 Task: Look for space in Sidi Okba, Algeria from 12th  July, 2023 to 15th July, 2023 for 3 adults in price range Rs.12000 to Rs.16000. Place can be entire place with 2 bedrooms having 3 beds and 1 bathroom. Property type can be house, flat, hotel. Amenities needed are: washing machine. Booking option can be shelf check-in. Required host language is .
Action: Mouse moved to (589, 76)
Screenshot: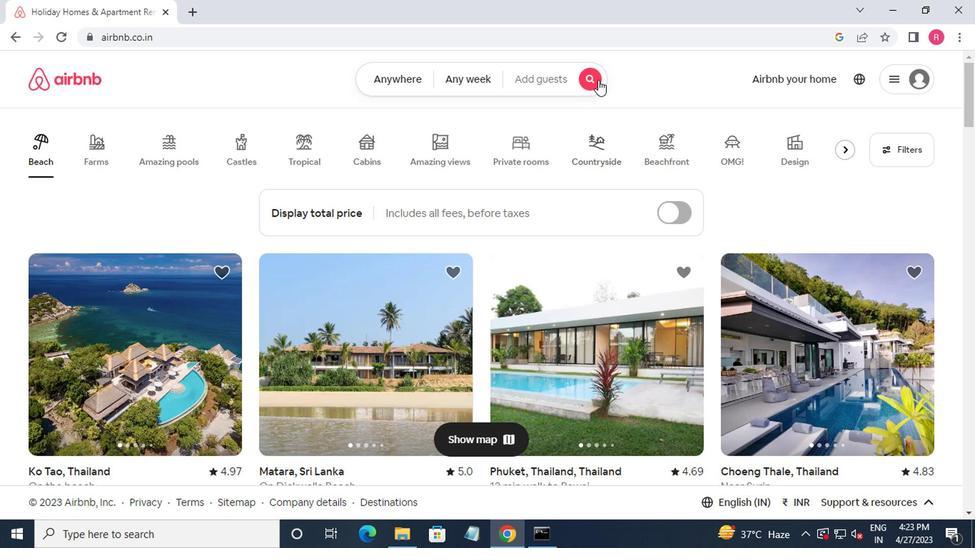 
Action: Mouse pressed left at (589, 76)
Screenshot: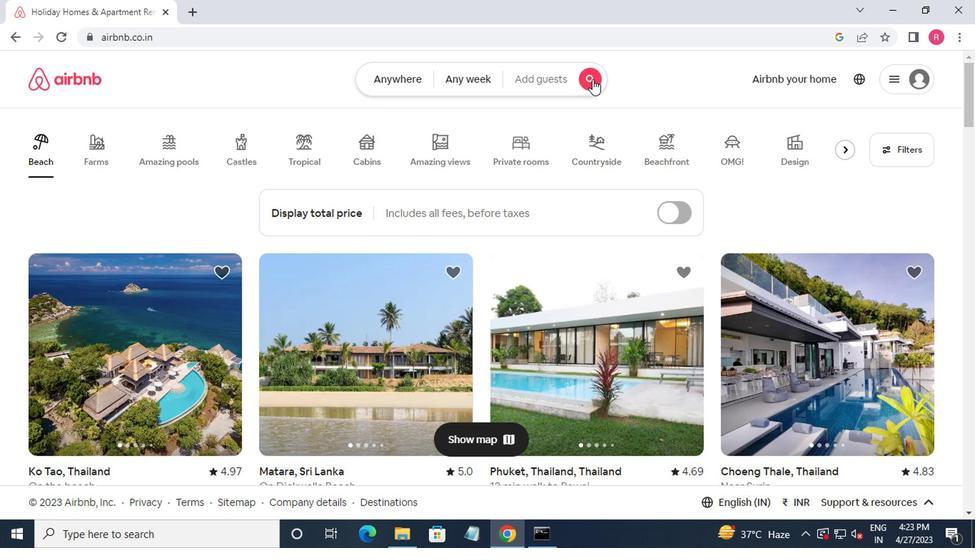 
Action: Mouse moved to (339, 130)
Screenshot: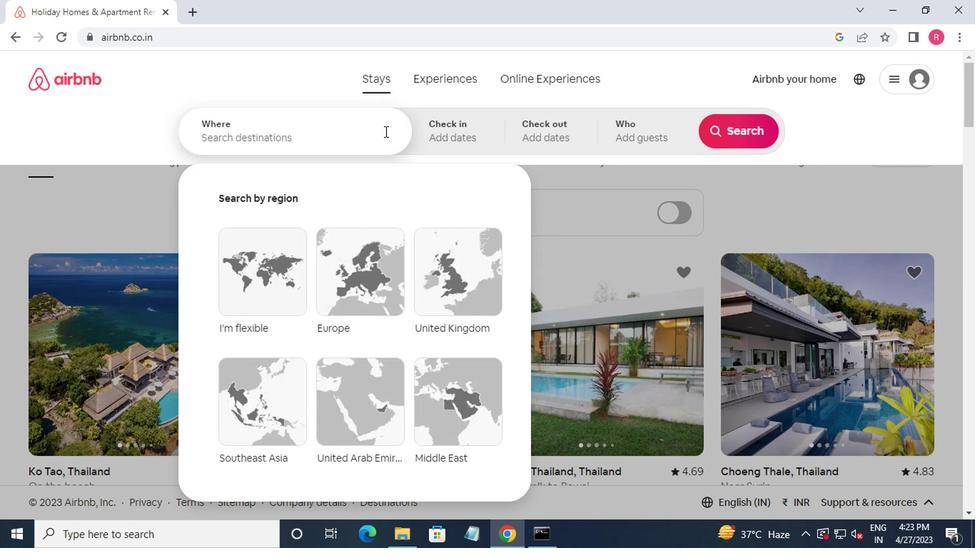 
Action: Mouse pressed left at (339, 130)
Screenshot: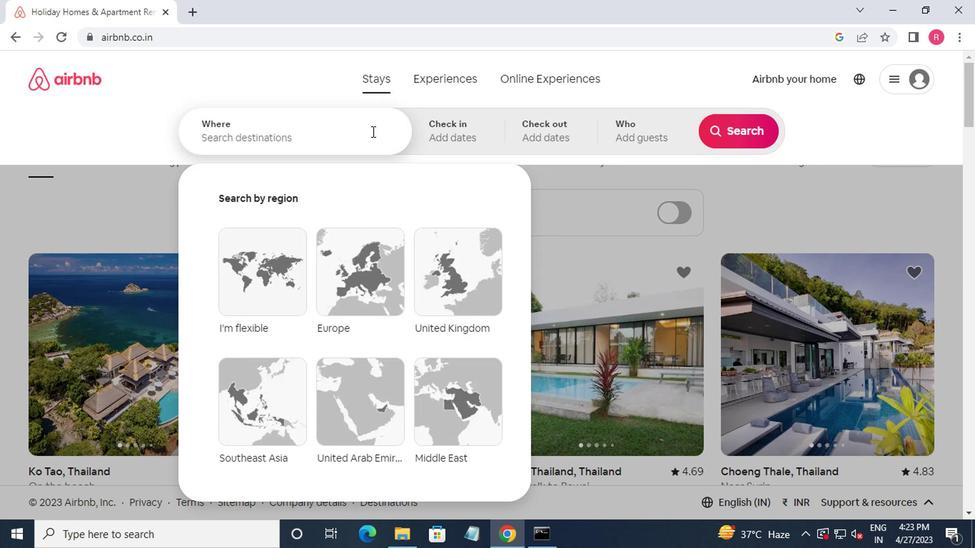 
Action: Mouse moved to (408, 138)
Screenshot: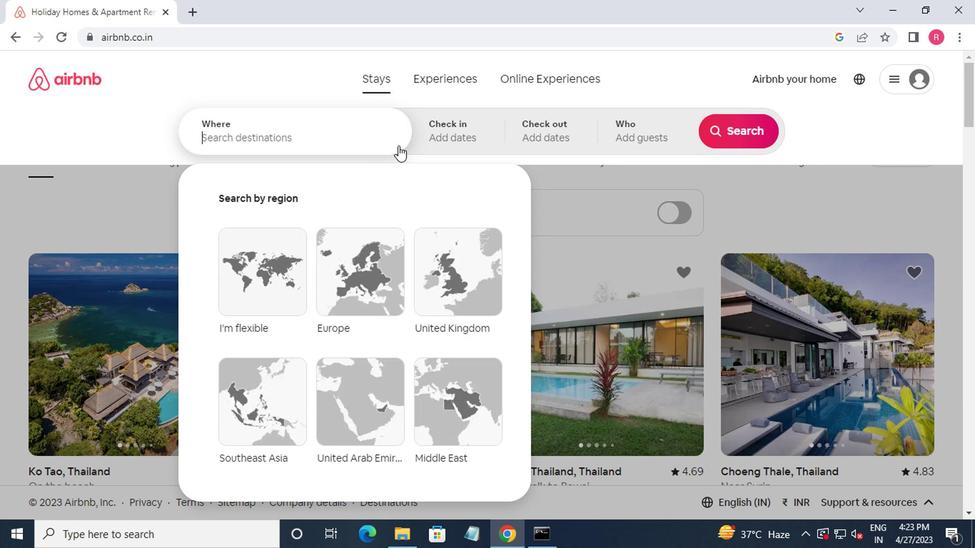
Action: Key pressed sidi<Key.space>okba<Key.down><Key.enter>
Screenshot: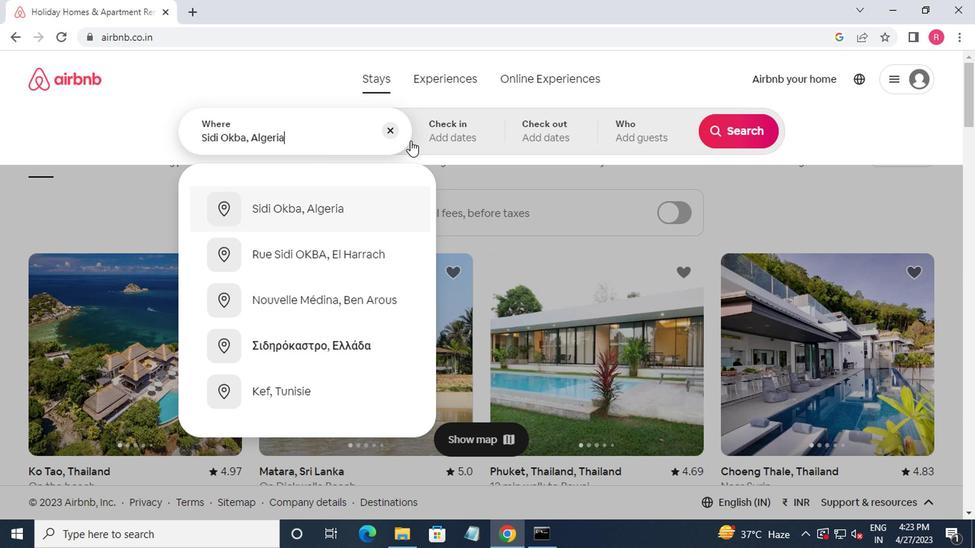
Action: Mouse moved to (736, 239)
Screenshot: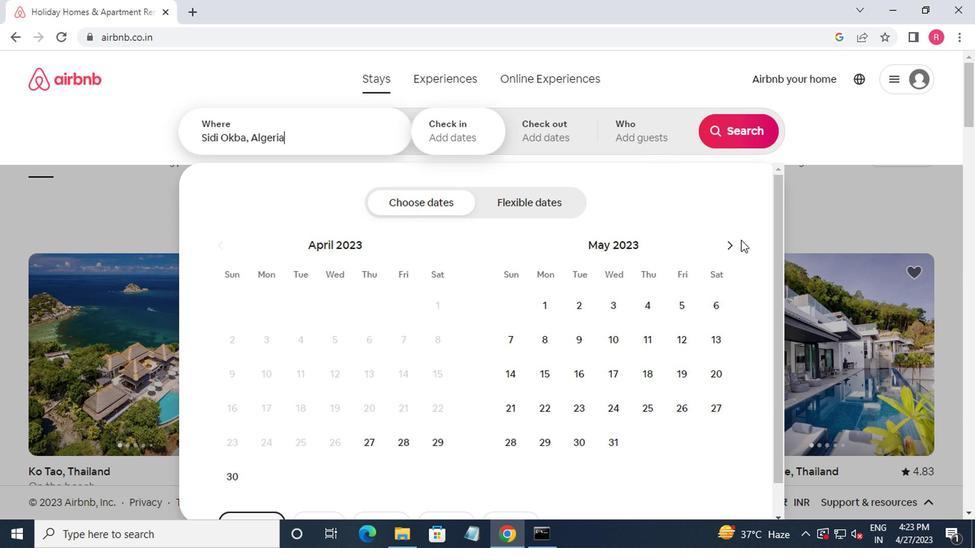 
Action: Mouse pressed left at (736, 239)
Screenshot: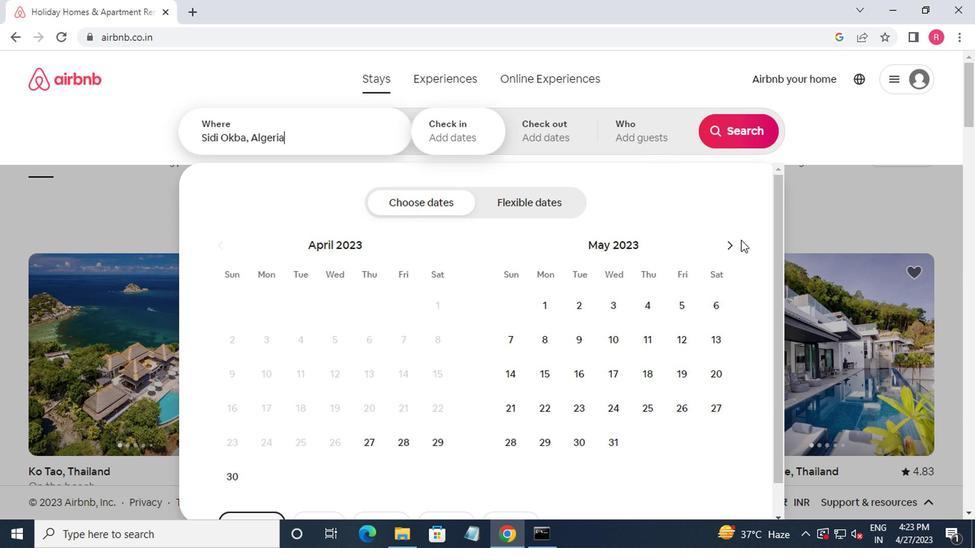 
Action: Mouse moved to (725, 245)
Screenshot: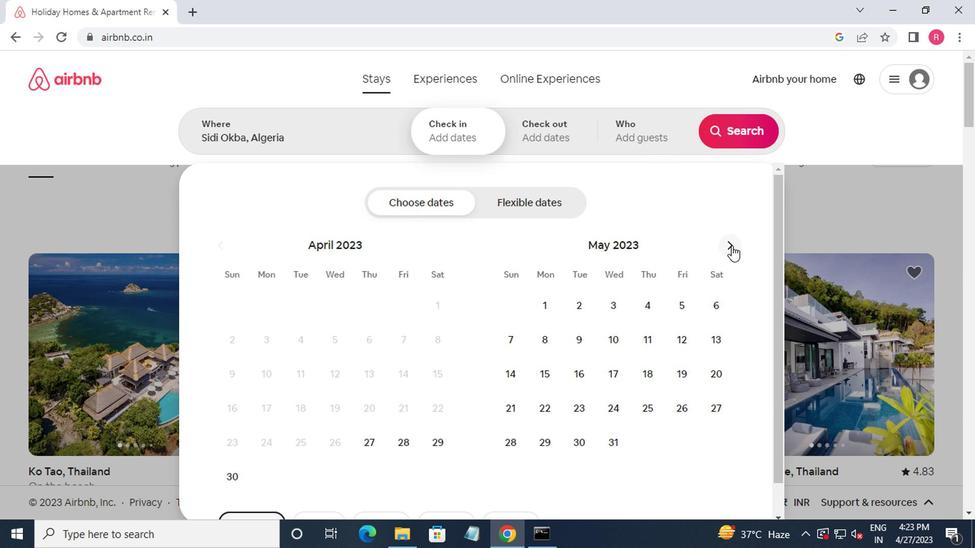 
Action: Mouse pressed left at (725, 245)
Screenshot: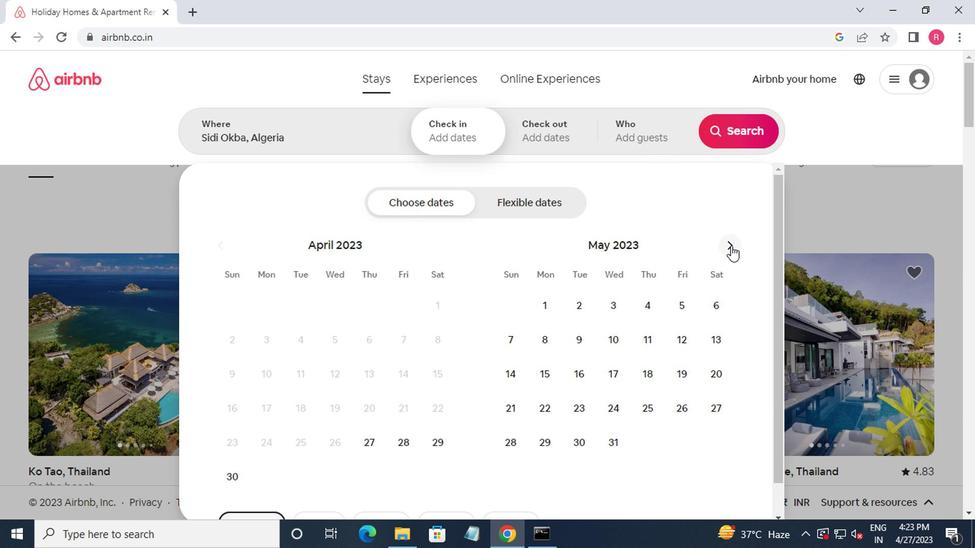 
Action: Mouse moved to (735, 238)
Screenshot: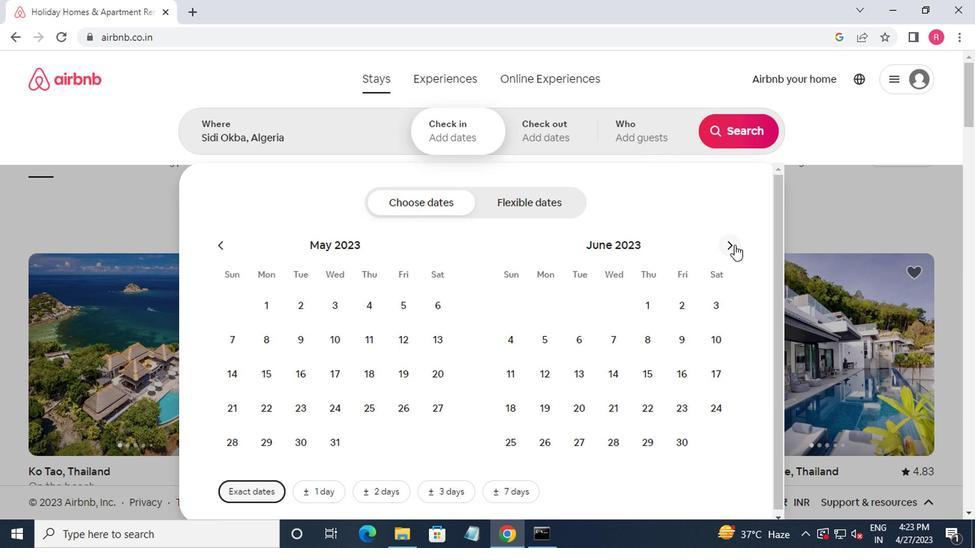 
Action: Mouse pressed left at (735, 238)
Screenshot: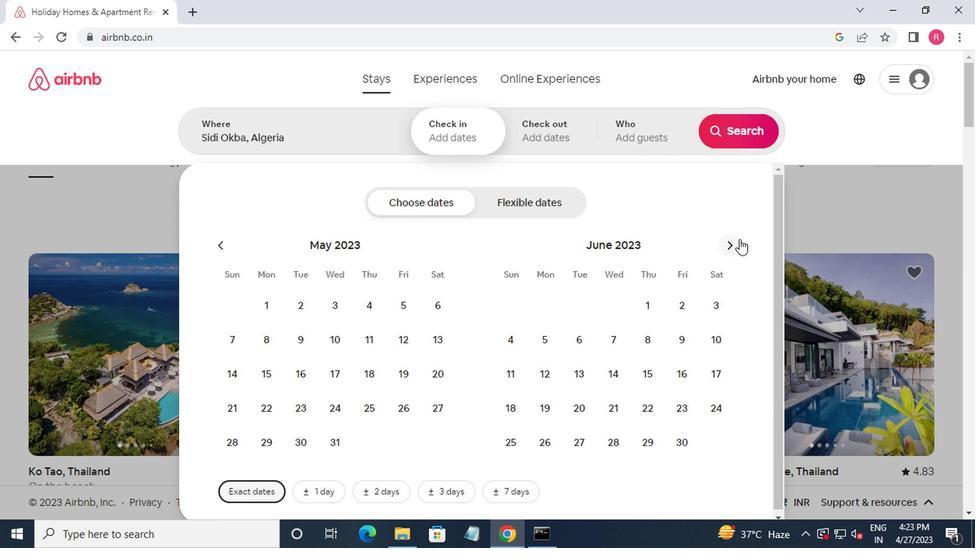 
Action: Mouse moved to (607, 380)
Screenshot: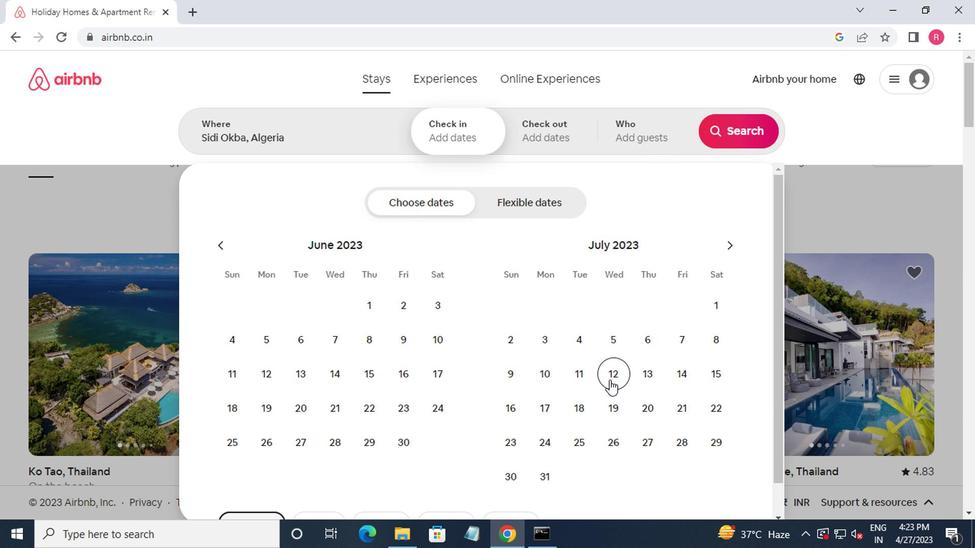 
Action: Mouse pressed left at (607, 380)
Screenshot: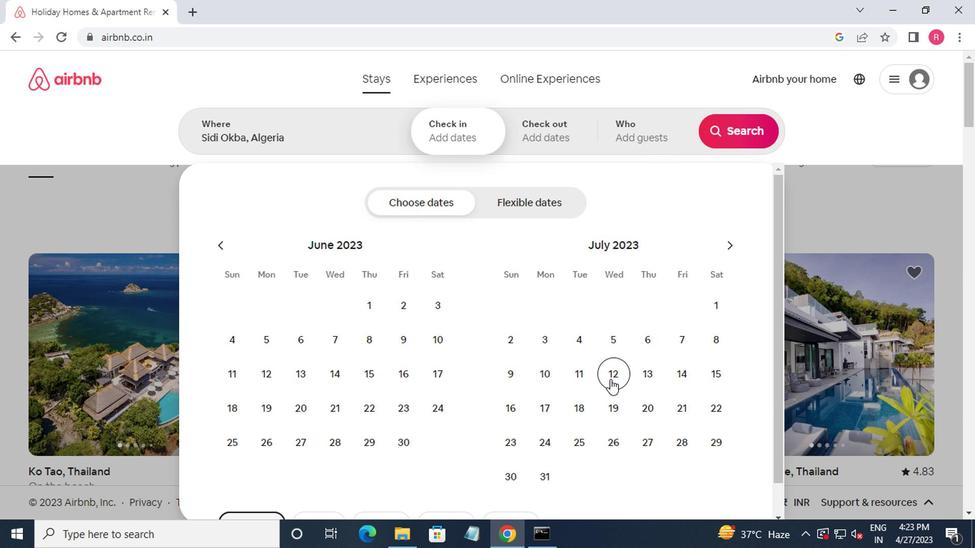 
Action: Mouse moved to (709, 382)
Screenshot: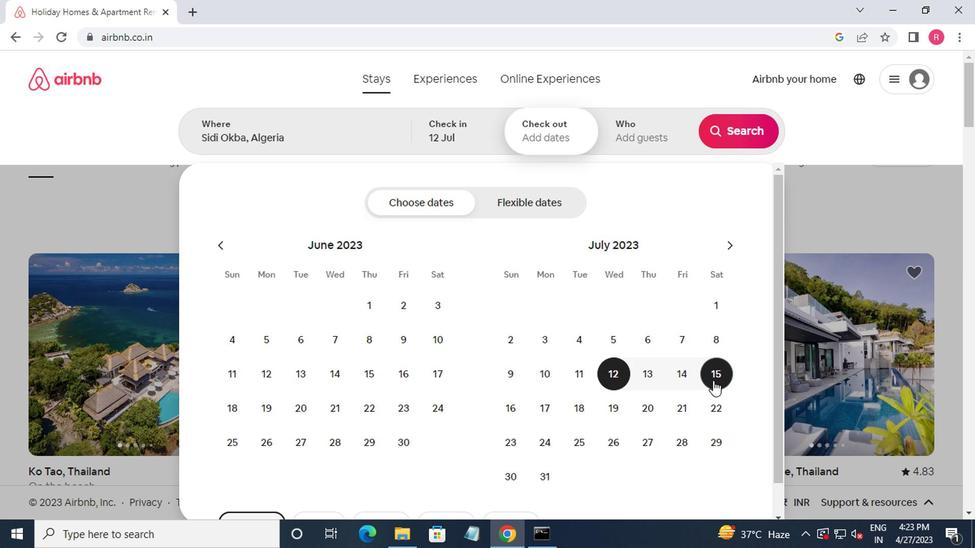
Action: Mouse pressed left at (709, 382)
Screenshot: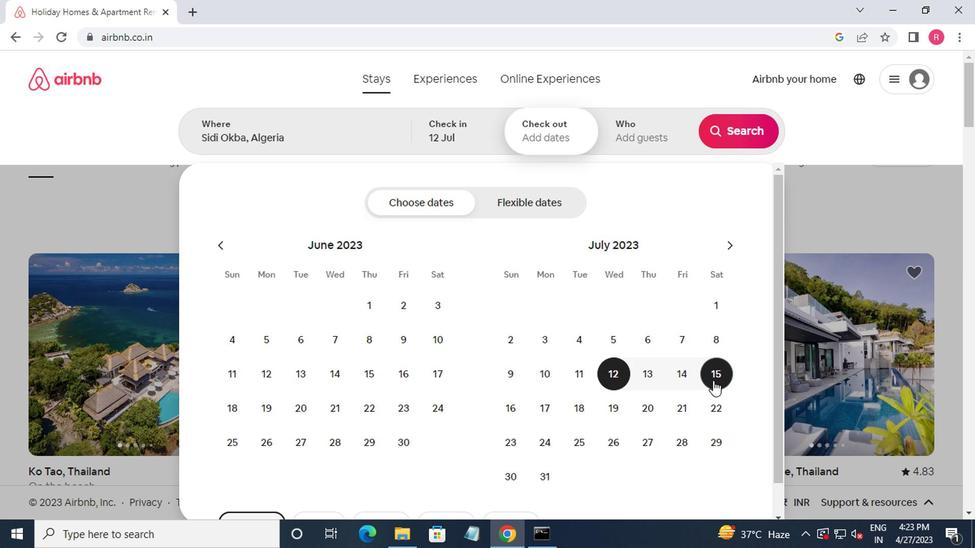 
Action: Mouse moved to (645, 141)
Screenshot: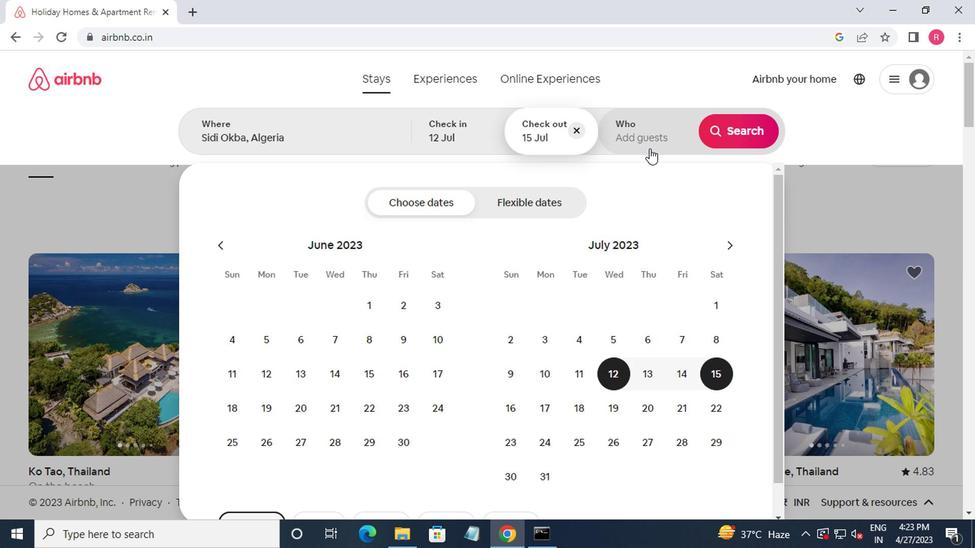 
Action: Mouse pressed left at (645, 141)
Screenshot: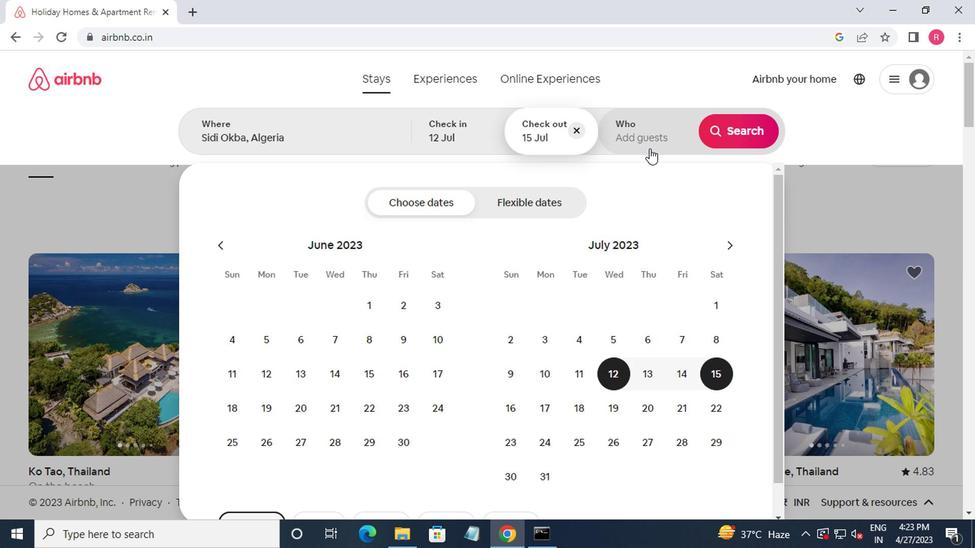 
Action: Mouse moved to (736, 199)
Screenshot: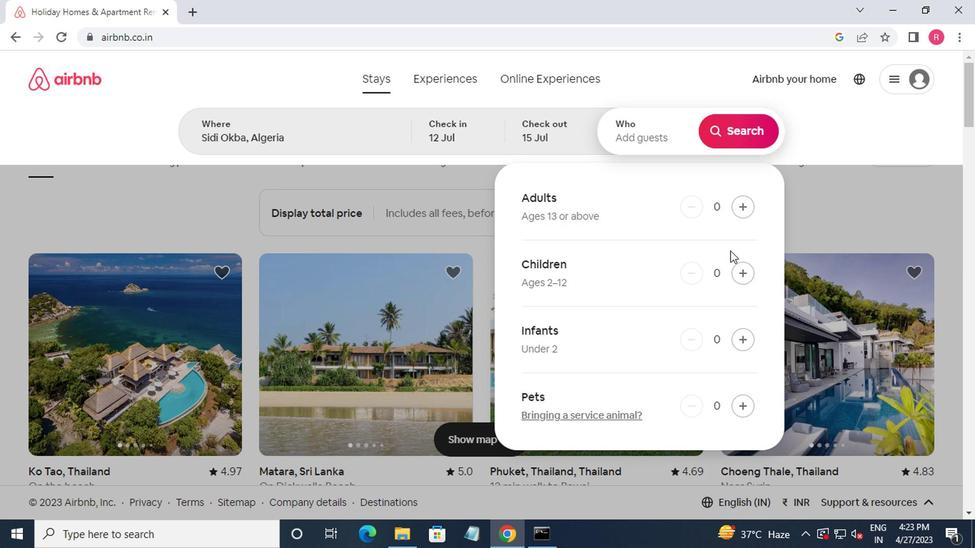 
Action: Mouse pressed left at (736, 199)
Screenshot: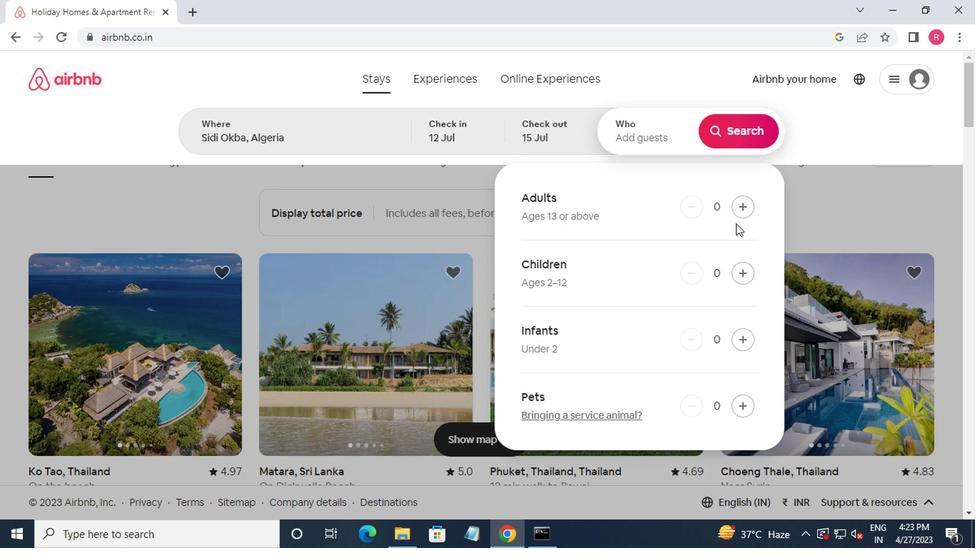 
Action: Mouse moved to (738, 197)
Screenshot: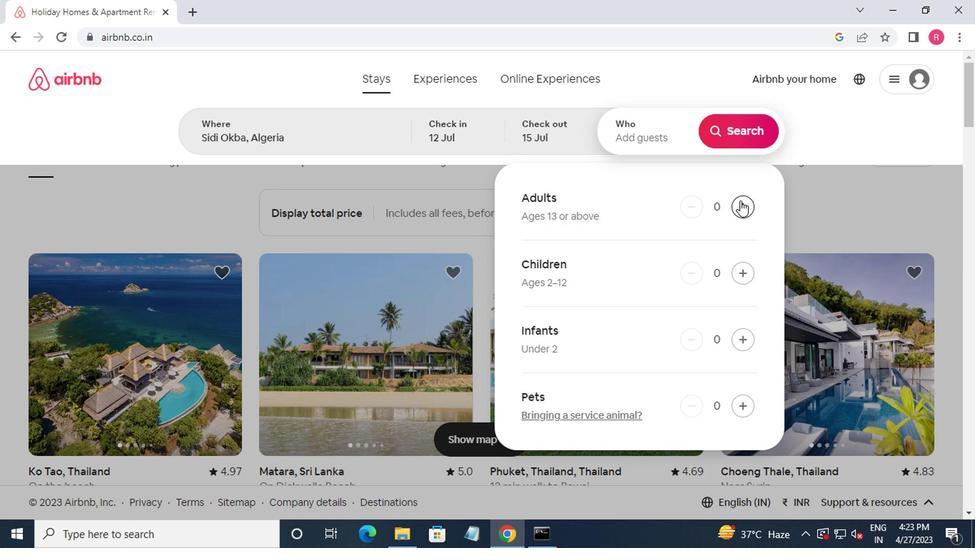 
Action: Mouse pressed left at (738, 197)
Screenshot: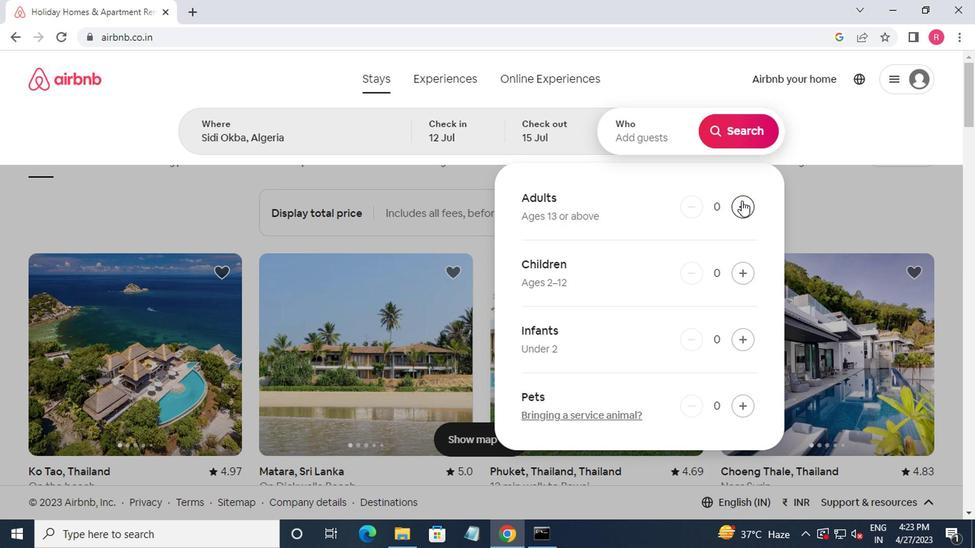
Action: Mouse pressed left at (738, 197)
Screenshot: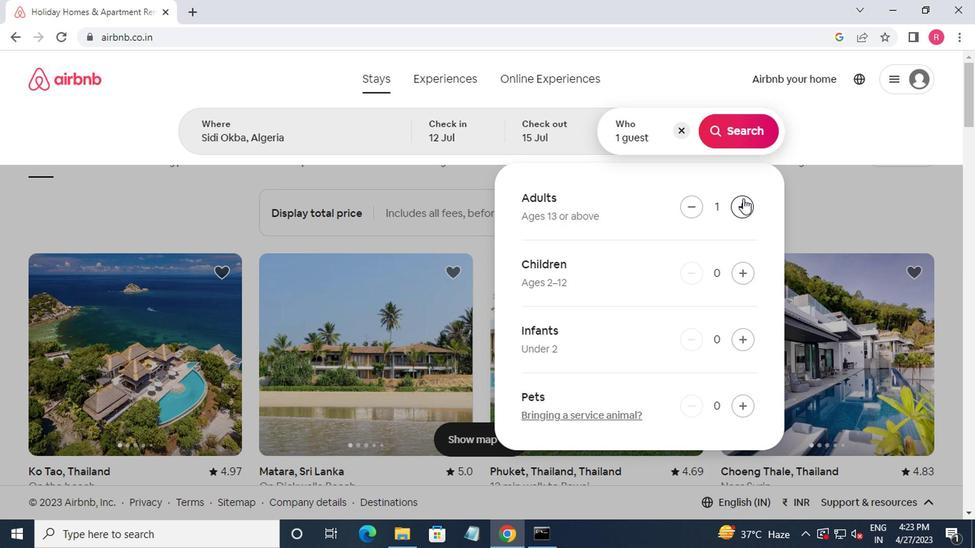 
Action: Mouse moved to (720, 145)
Screenshot: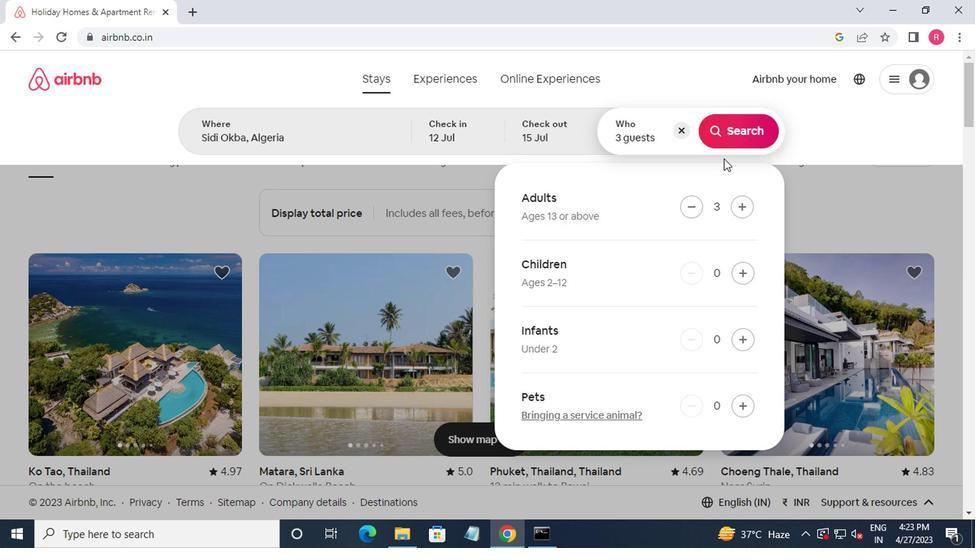 
Action: Mouse pressed left at (720, 145)
Screenshot: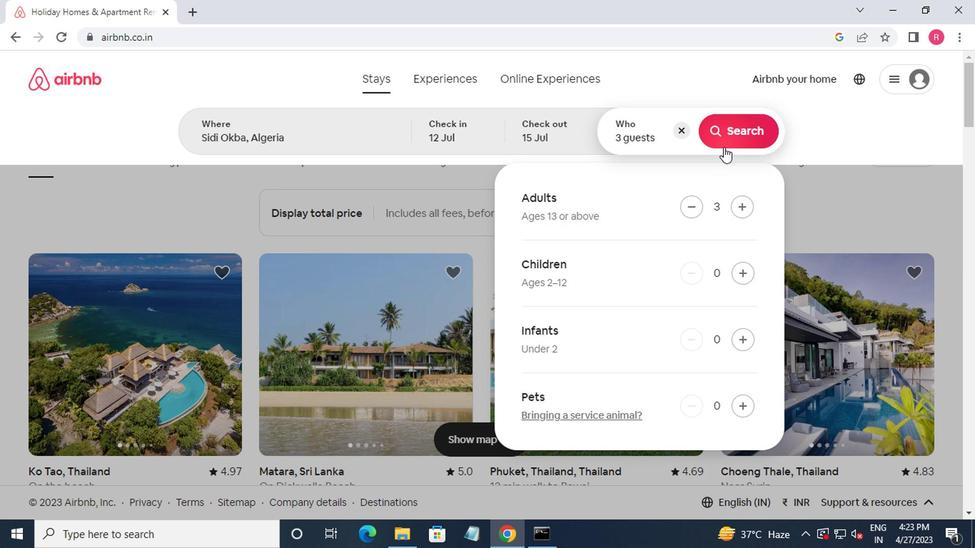 
Action: Mouse moved to (913, 132)
Screenshot: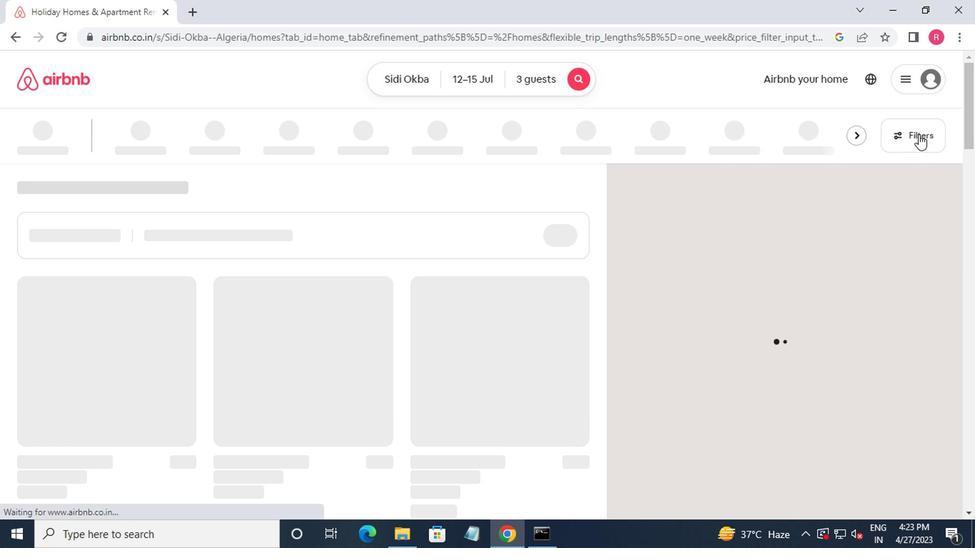
Action: Mouse pressed left at (913, 132)
Screenshot: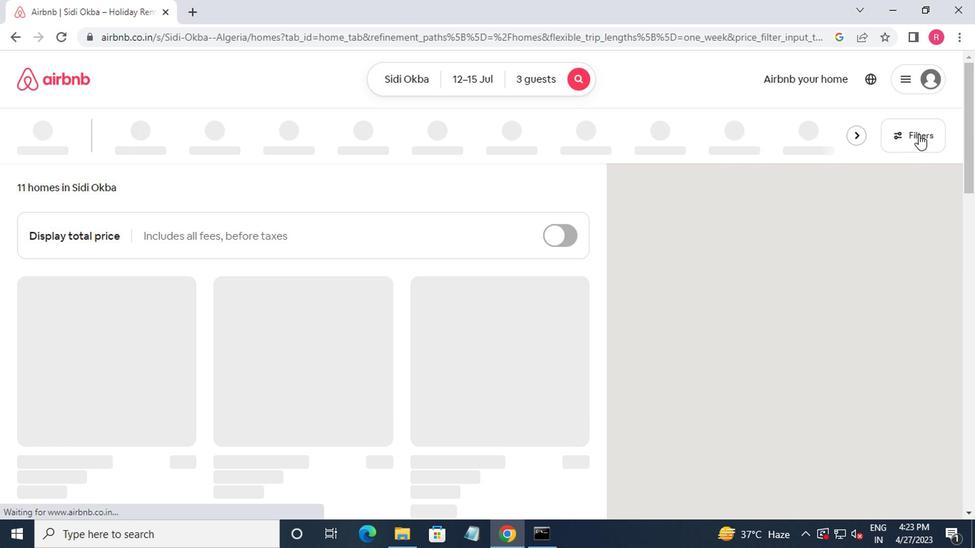 
Action: Mouse moved to (313, 316)
Screenshot: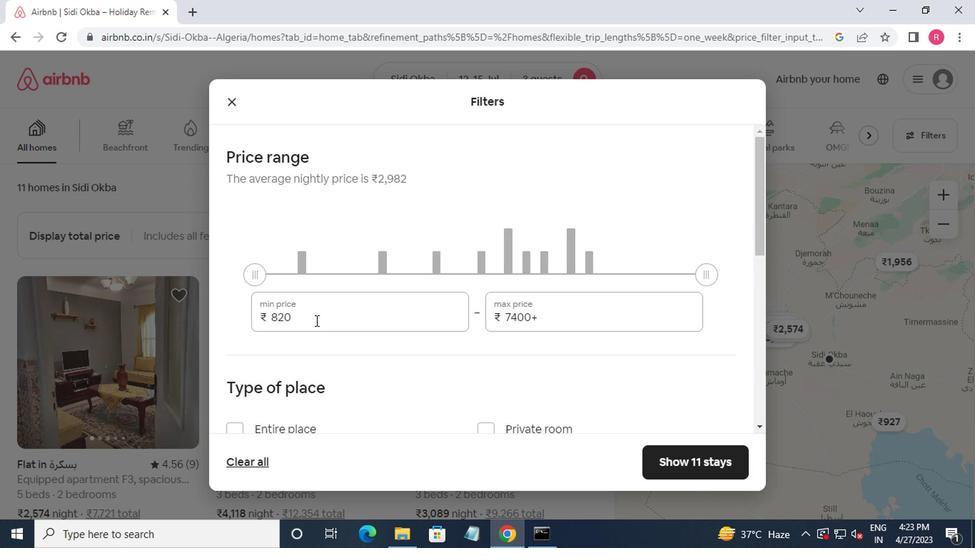 
Action: Mouse pressed left at (313, 316)
Screenshot: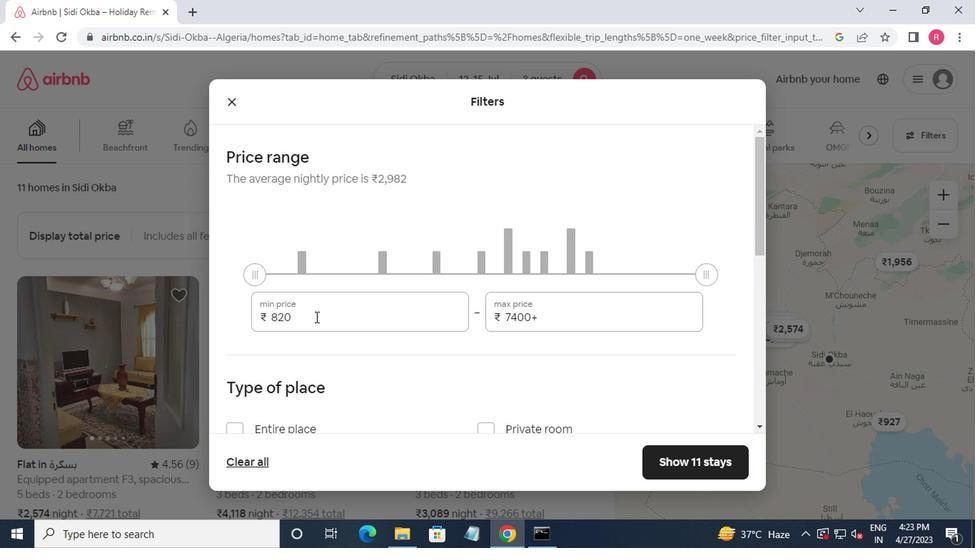 
Action: Mouse moved to (339, 324)
Screenshot: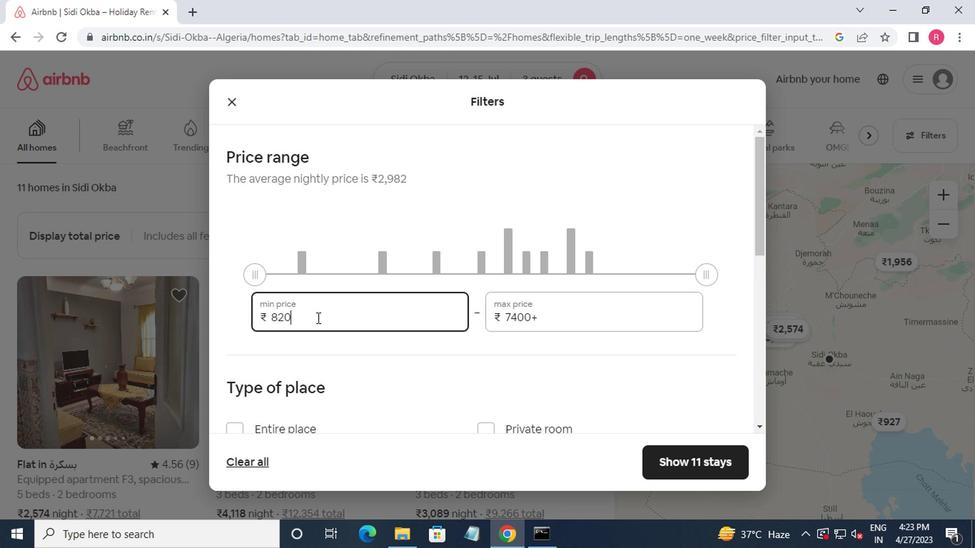 
Action: Key pressed <Key.backspace><Key.backspace><Key.backspace><Key.backspace><Key.backspace>12000<Key.tab>16000
Screenshot: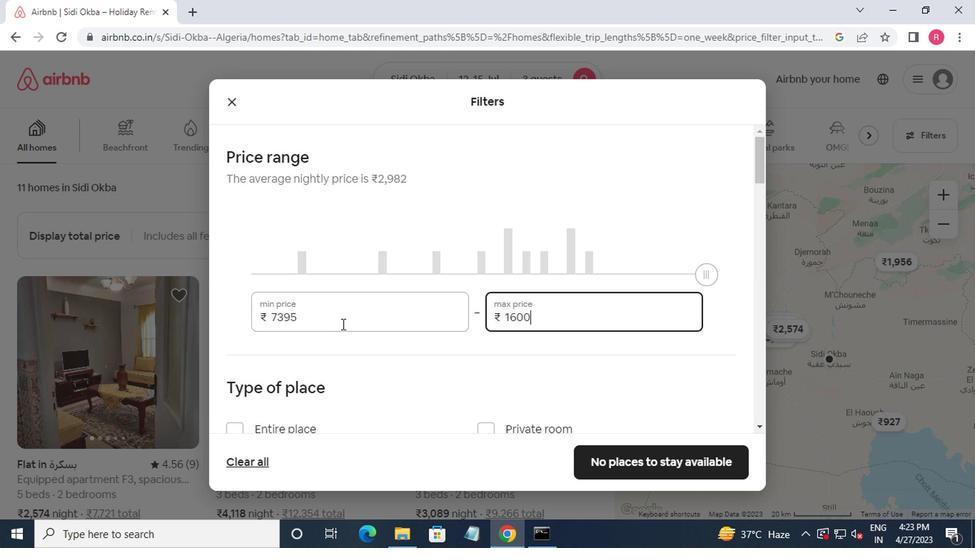
Action: Mouse moved to (339, 307)
Screenshot: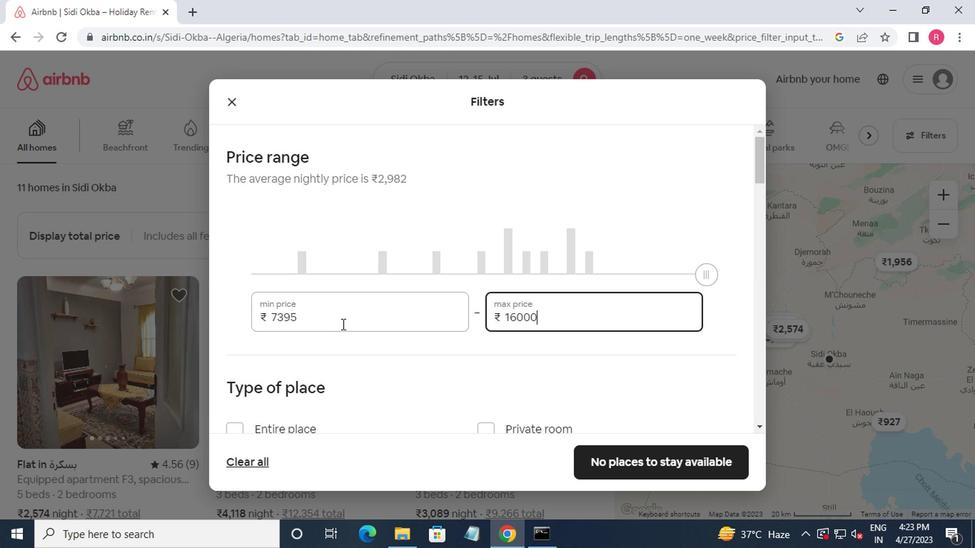
Action: Mouse scrolled (339, 306) with delta (0, 0)
Screenshot: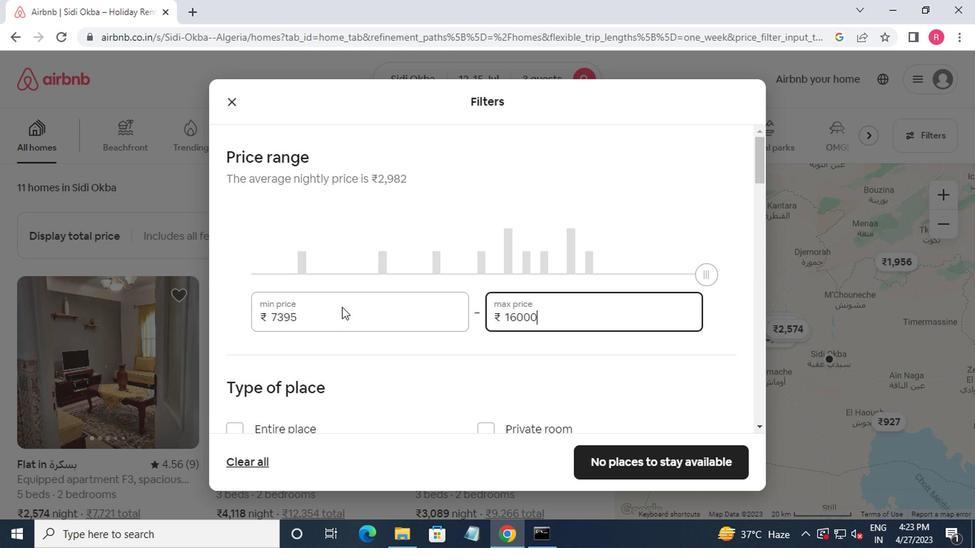 
Action: Mouse moved to (339, 311)
Screenshot: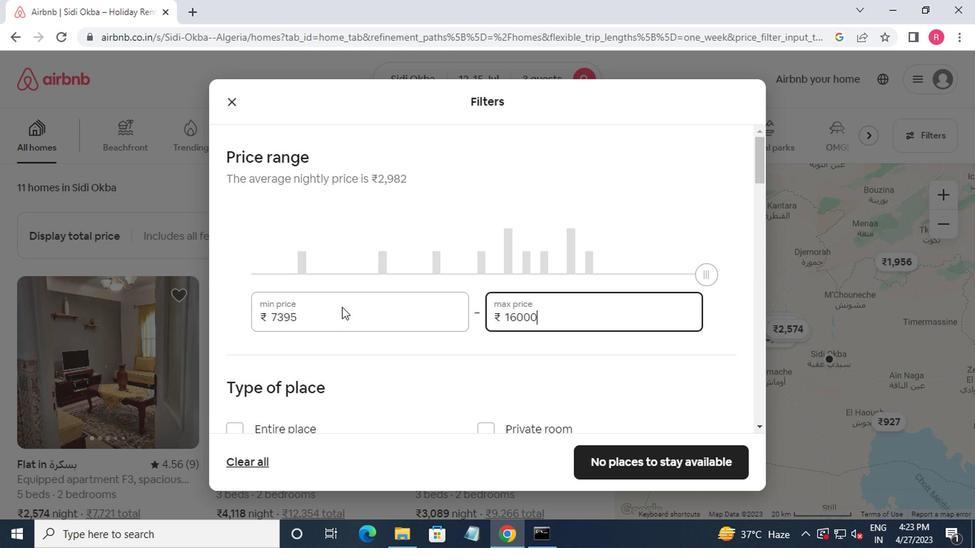 
Action: Mouse scrolled (339, 310) with delta (0, 0)
Screenshot: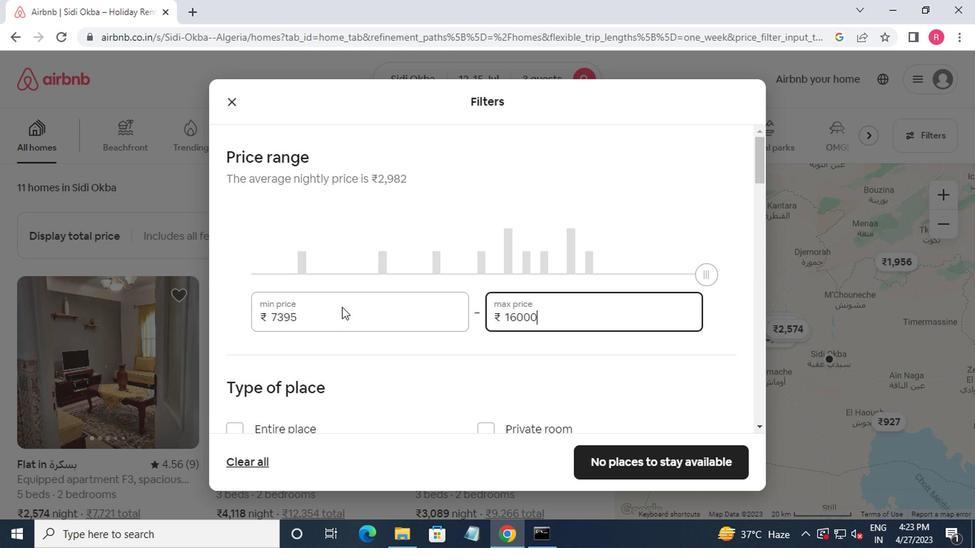 
Action: Mouse moved to (339, 316)
Screenshot: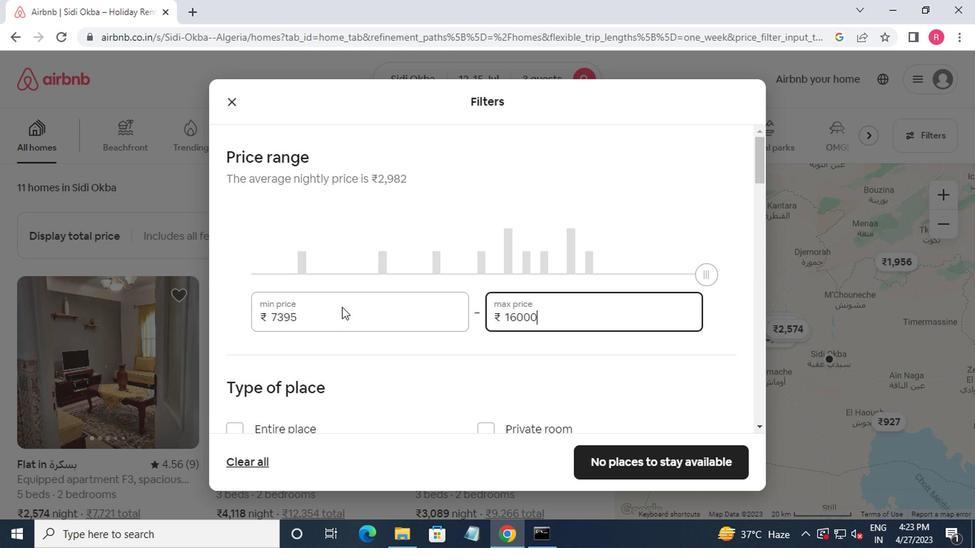 
Action: Mouse scrolled (339, 315) with delta (0, 0)
Screenshot: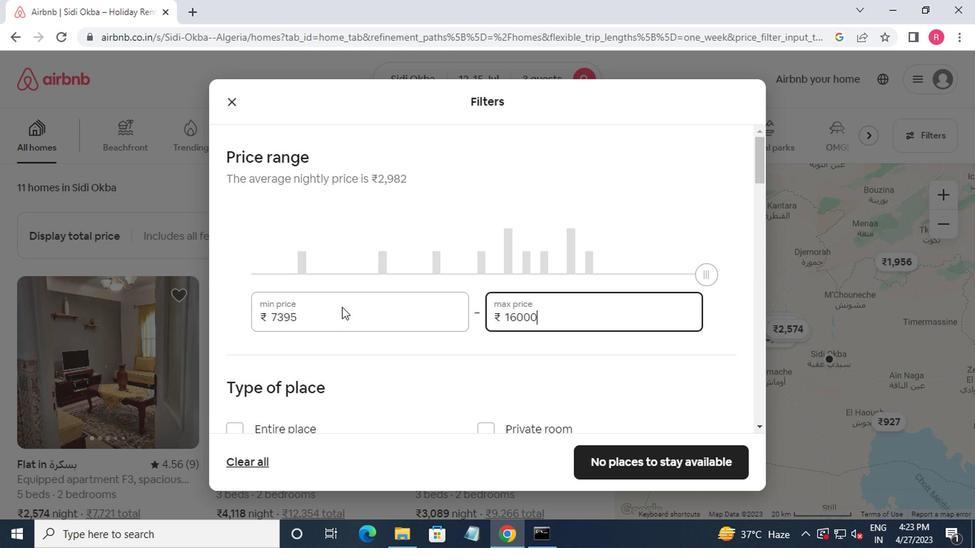 
Action: Mouse moved to (252, 216)
Screenshot: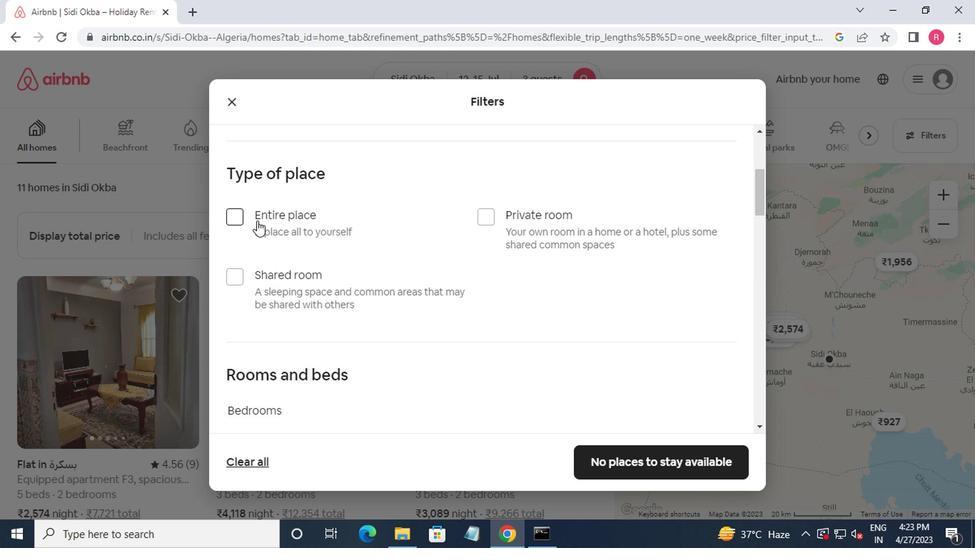
Action: Mouse pressed left at (252, 216)
Screenshot: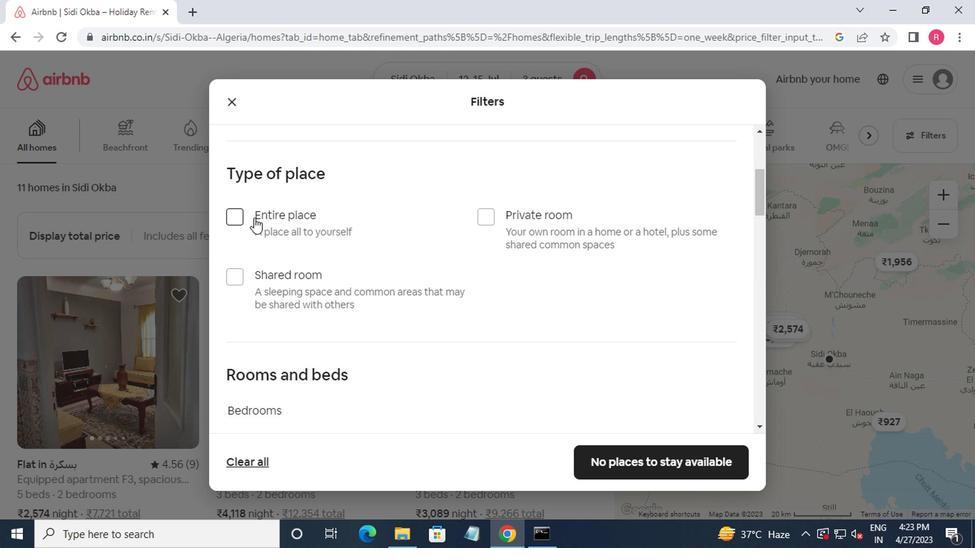 
Action: Mouse moved to (309, 251)
Screenshot: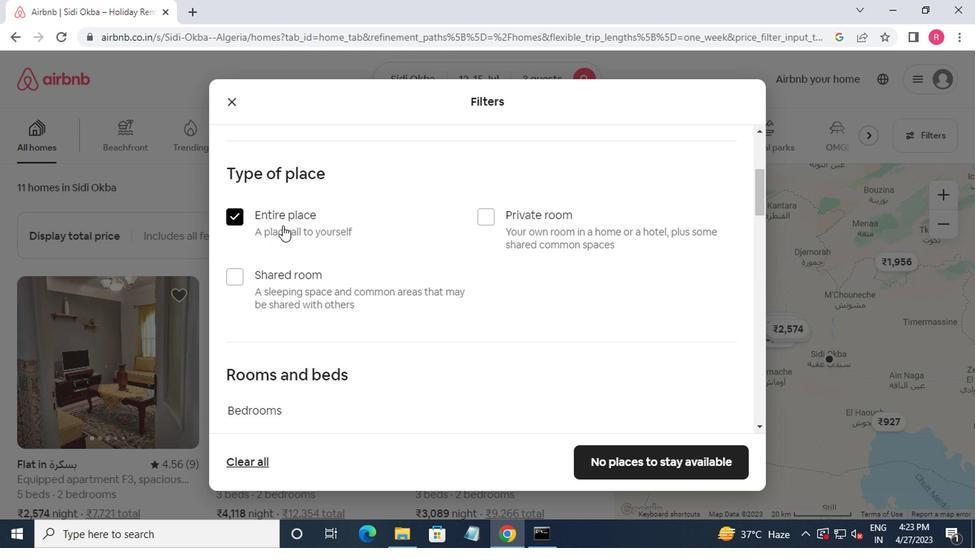 
Action: Mouse scrolled (309, 251) with delta (0, 0)
Screenshot: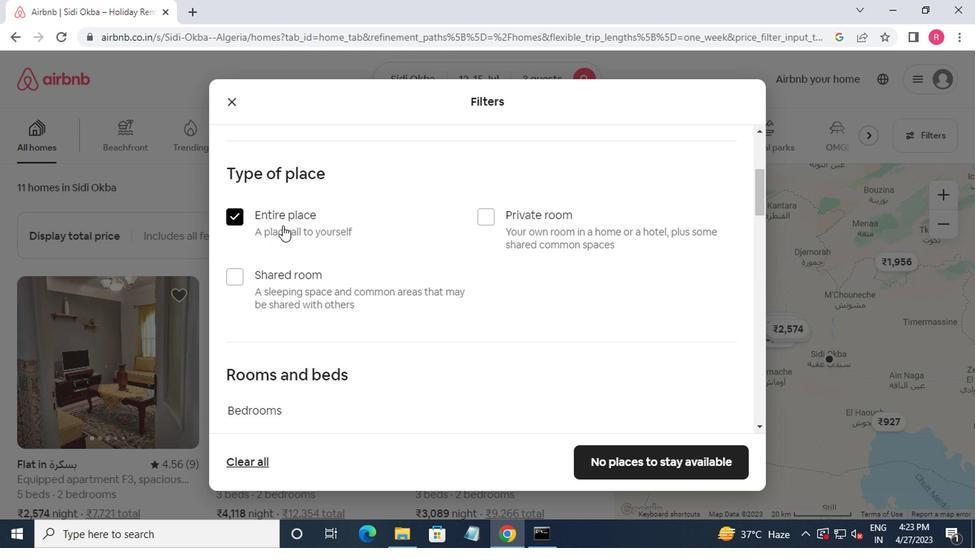 
Action: Mouse moved to (319, 264)
Screenshot: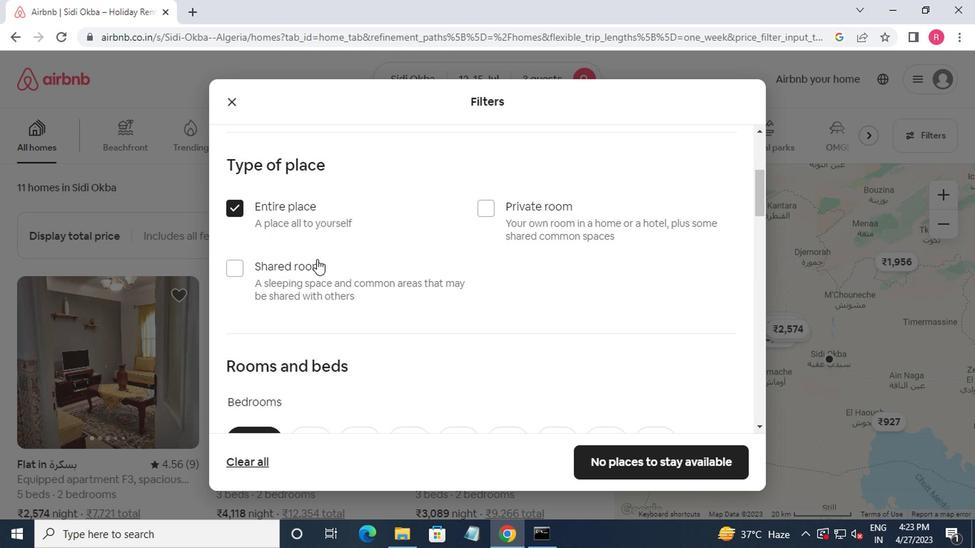 
Action: Mouse scrolled (319, 264) with delta (0, 0)
Screenshot: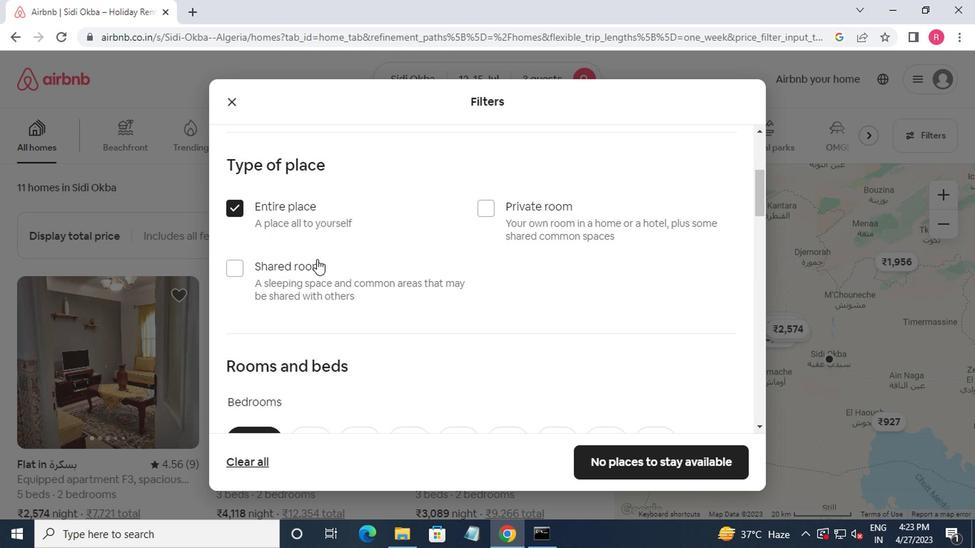 
Action: Mouse moved to (323, 267)
Screenshot: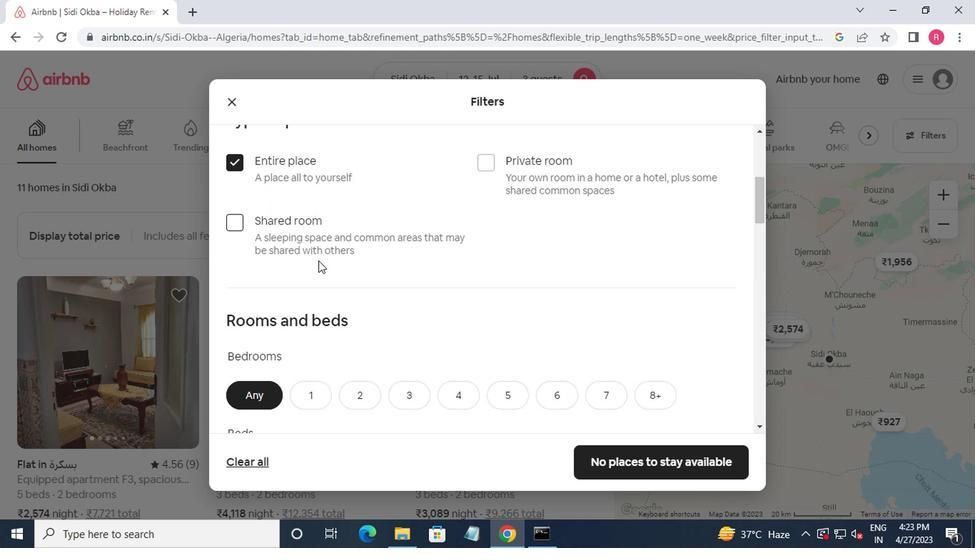 
Action: Mouse scrolled (323, 266) with delta (0, -1)
Screenshot: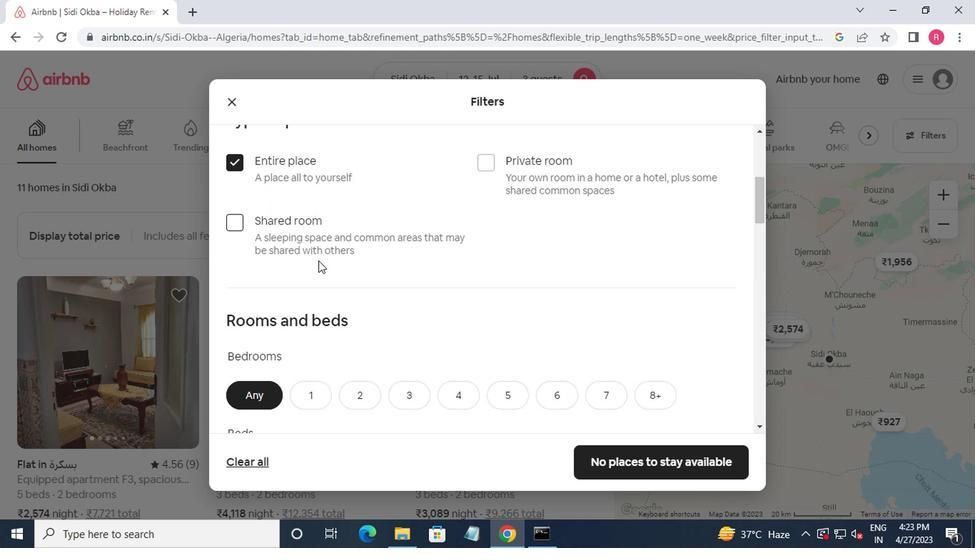 
Action: Mouse moved to (359, 240)
Screenshot: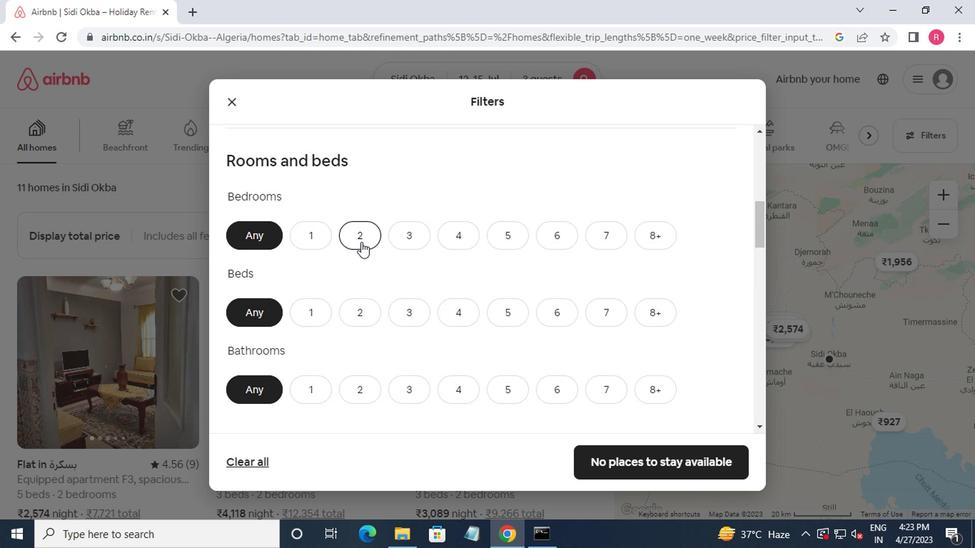 
Action: Mouse pressed left at (359, 240)
Screenshot: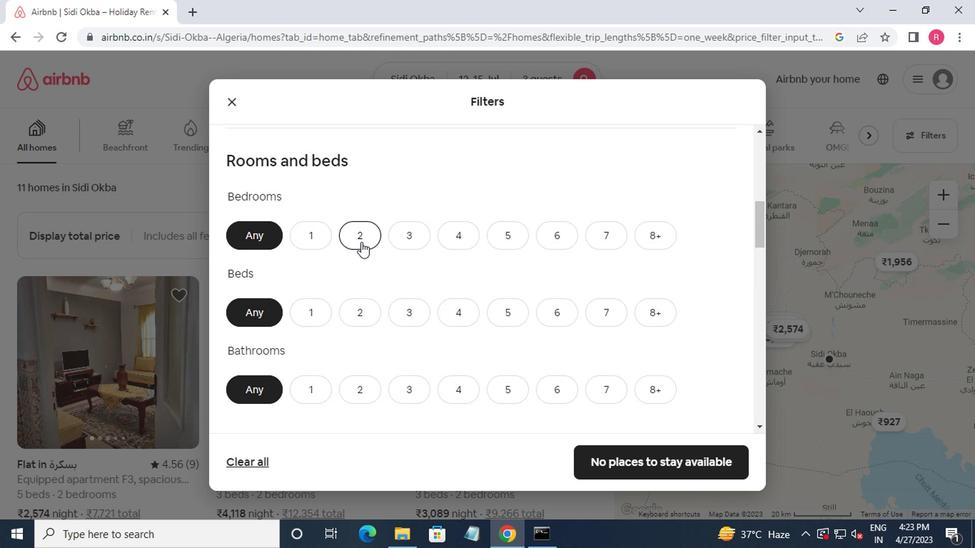 
Action: Mouse moved to (368, 263)
Screenshot: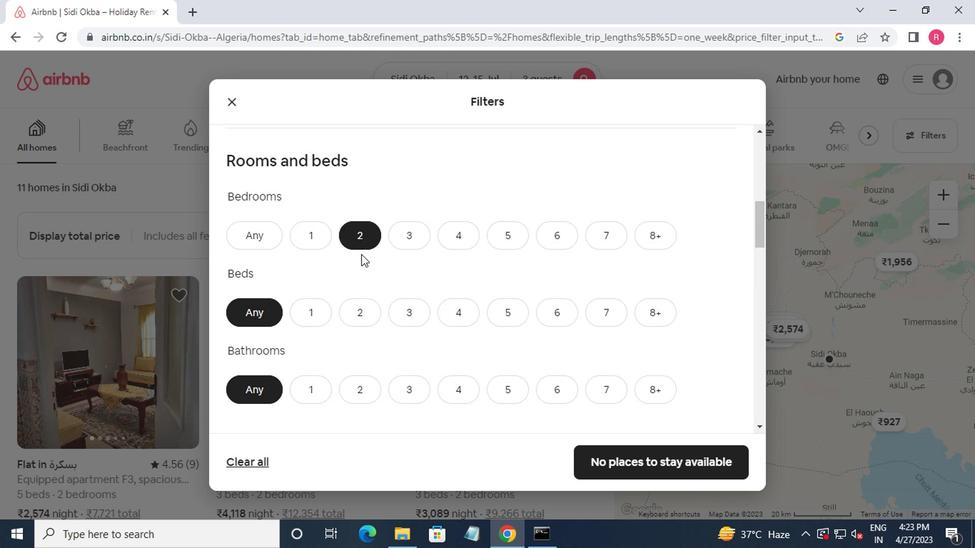 
Action: Mouse scrolled (368, 262) with delta (0, 0)
Screenshot: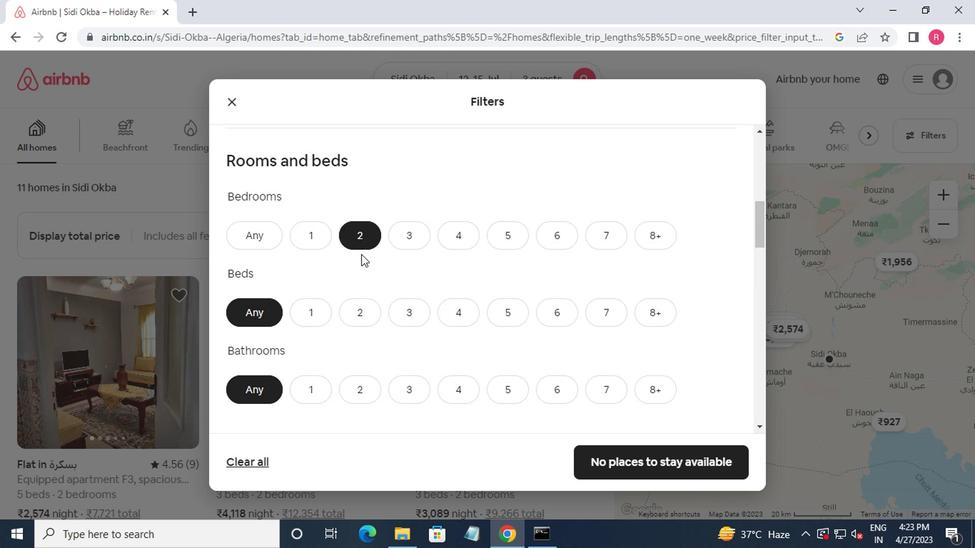 
Action: Mouse moved to (405, 249)
Screenshot: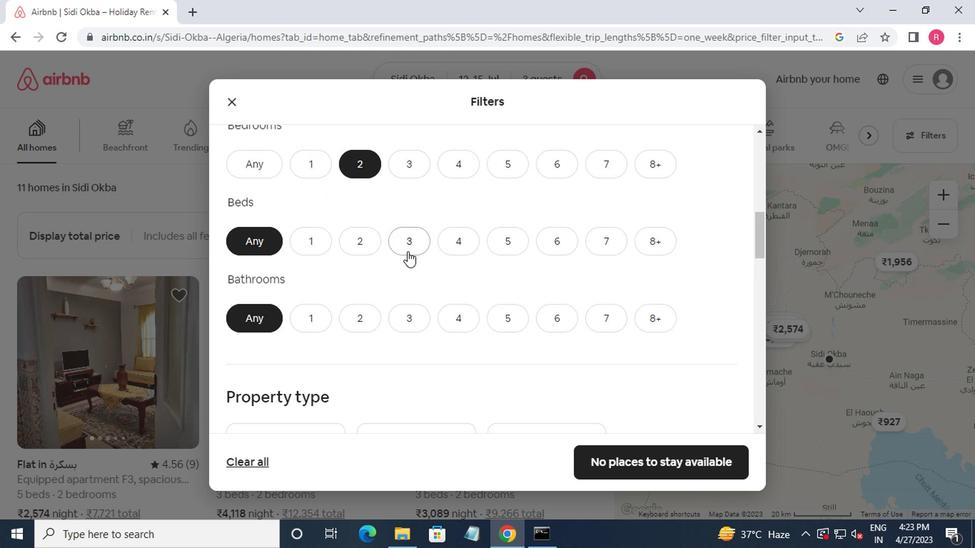 
Action: Mouse pressed left at (405, 249)
Screenshot: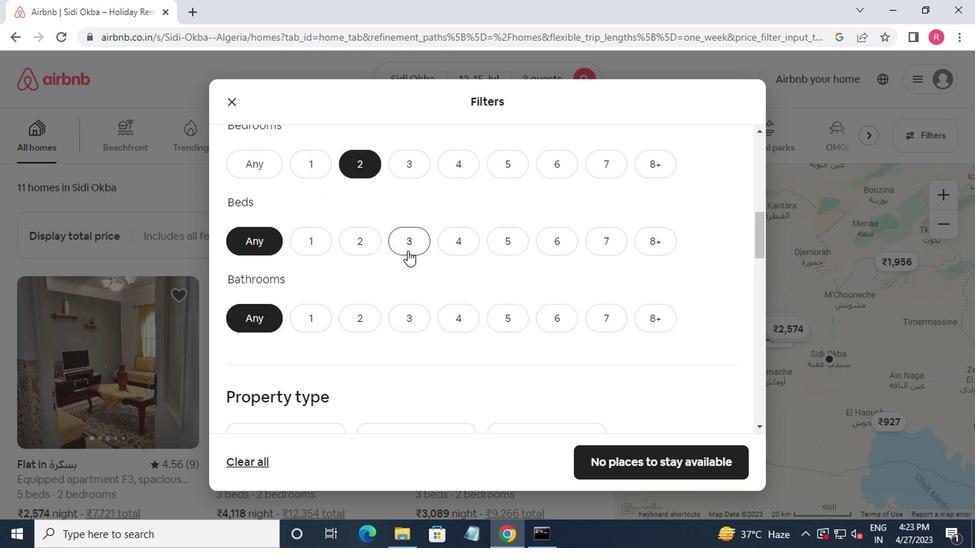 
Action: Mouse moved to (302, 322)
Screenshot: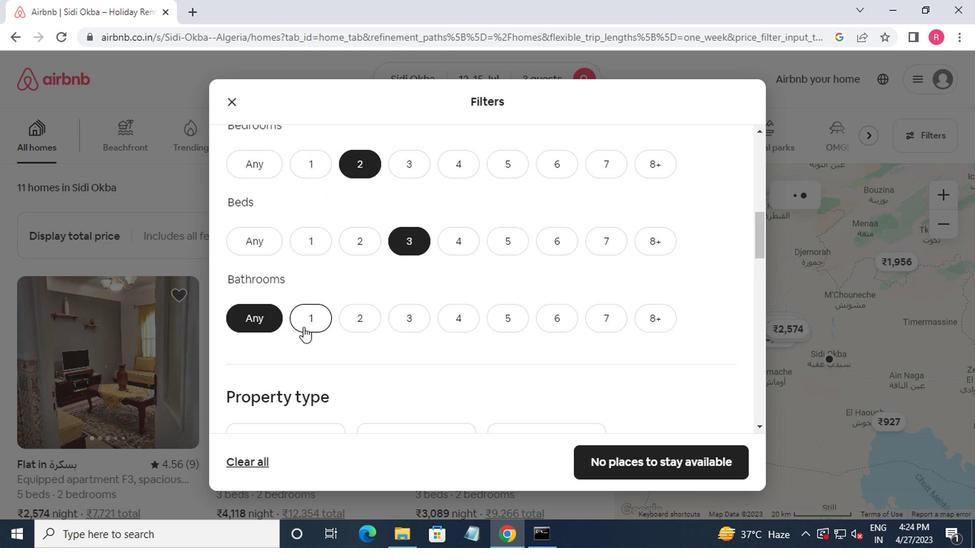
Action: Mouse pressed left at (302, 322)
Screenshot: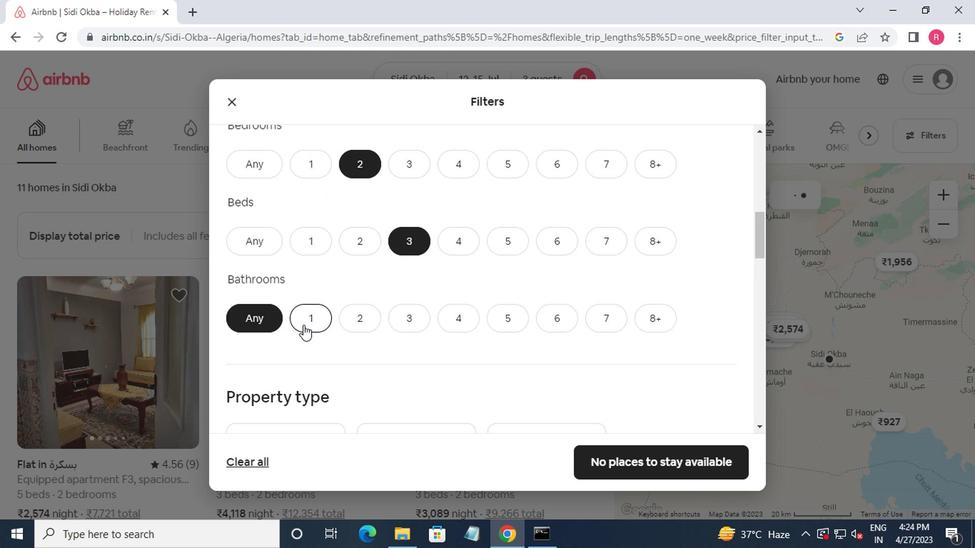 
Action: Mouse moved to (343, 330)
Screenshot: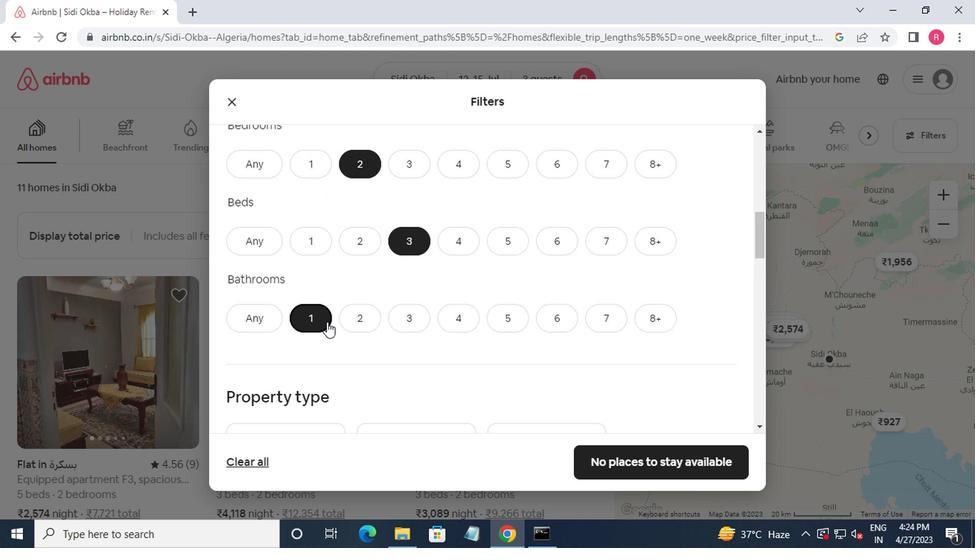 
Action: Mouse scrolled (343, 329) with delta (0, -1)
Screenshot: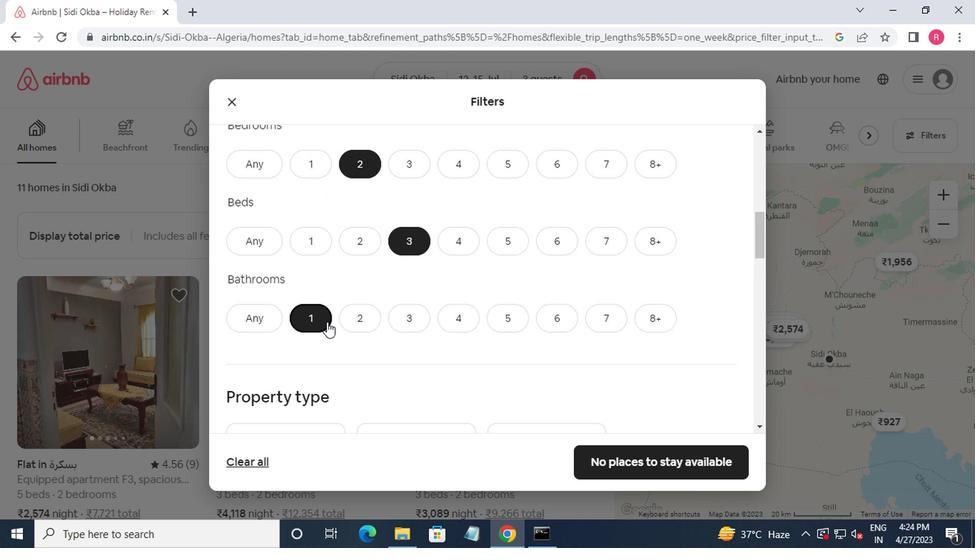 
Action: Mouse moved to (346, 332)
Screenshot: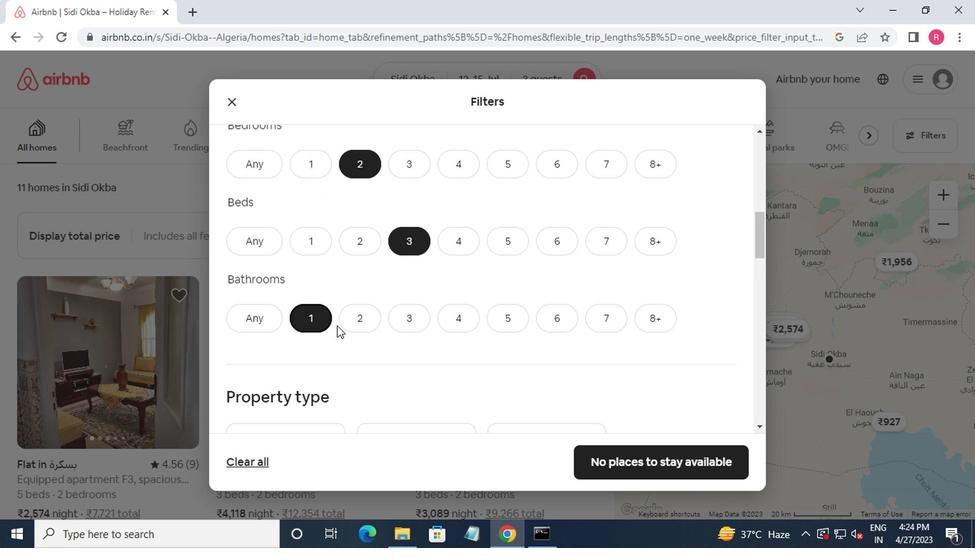 
Action: Mouse scrolled (346, 332) with delta (0, 0)
Screenshot: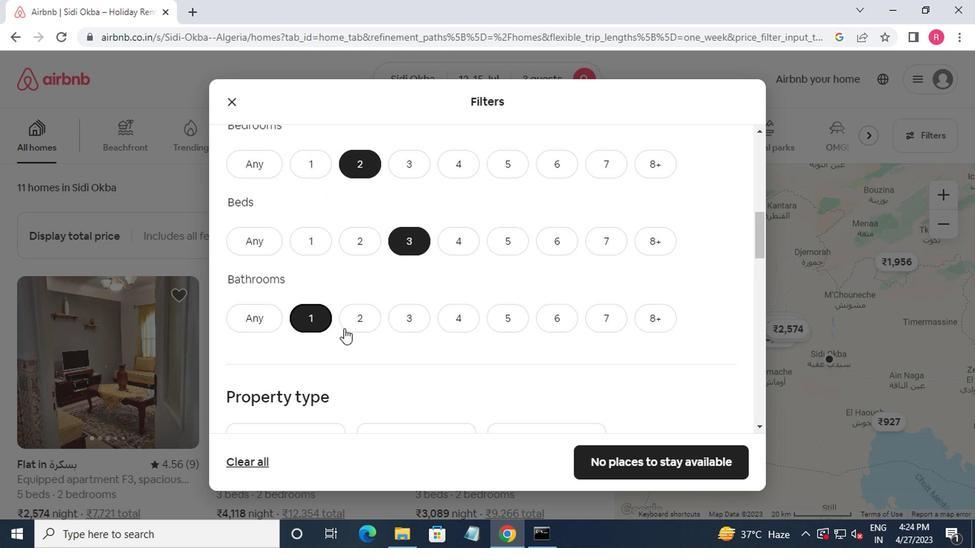 
Action: Mouse moved to (315, 330)
Screenshot: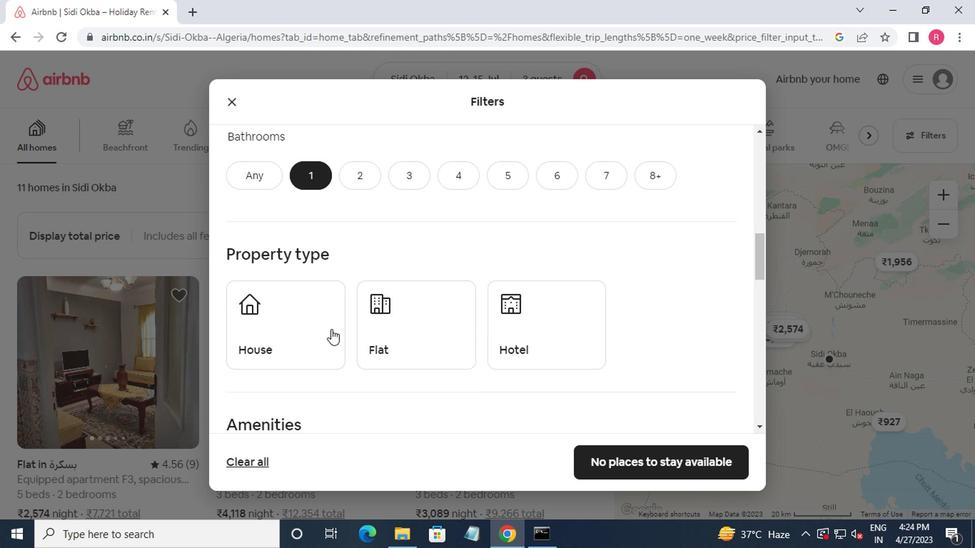 
Action: Mouse pressed left at (315, 330)
Screenshot: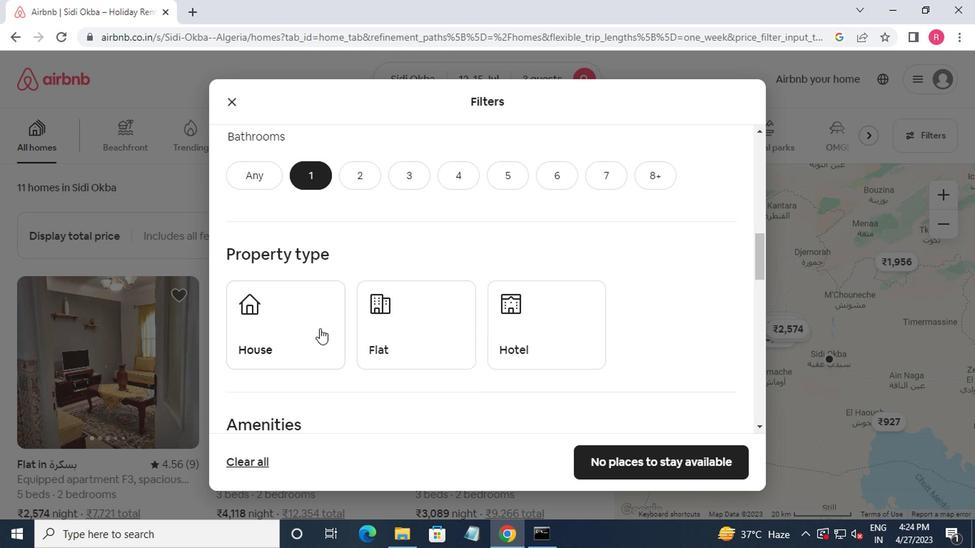 
Action: Mouse moved to (398, 339)
Screenshot: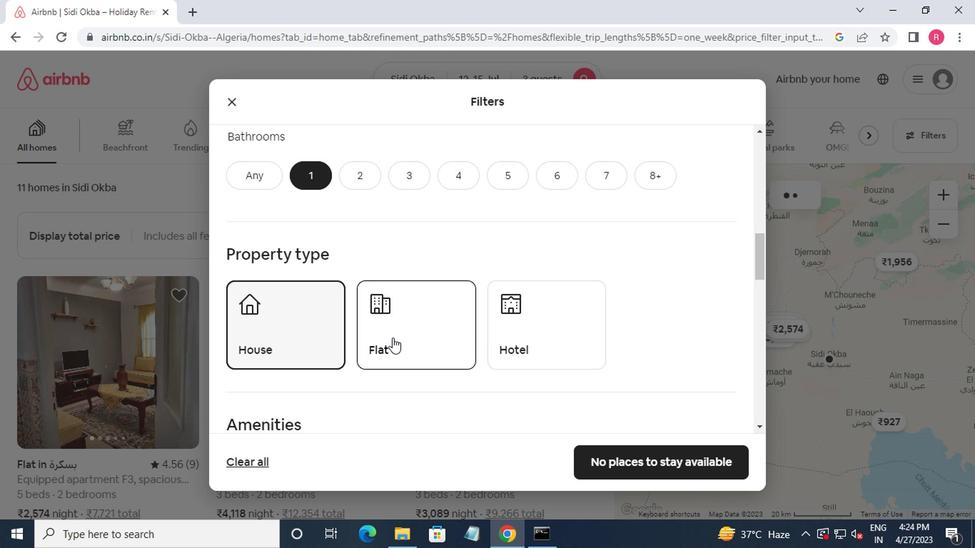 
Action: Mouse pressed left at (398, 339)
Screenshot: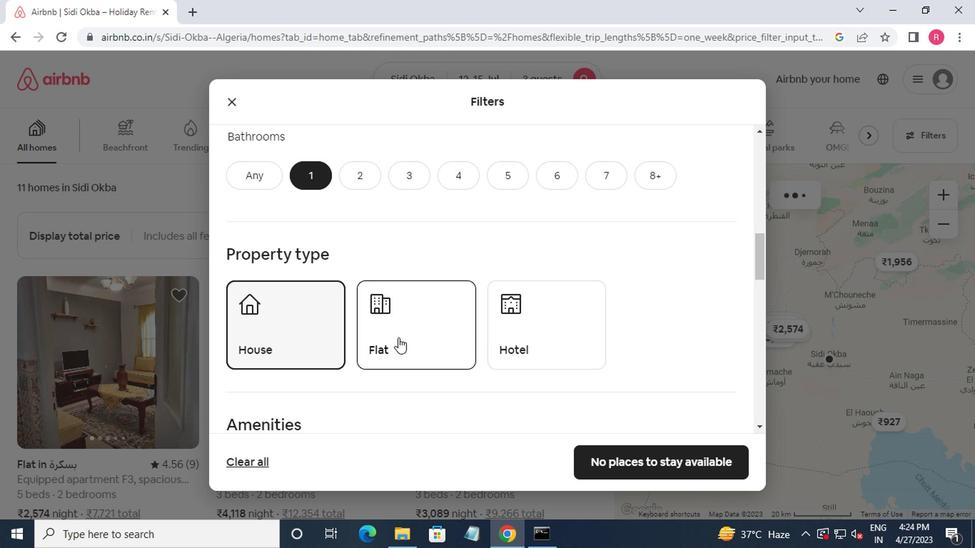 
Action: Mouse moved to (505, 347)
Screenshot: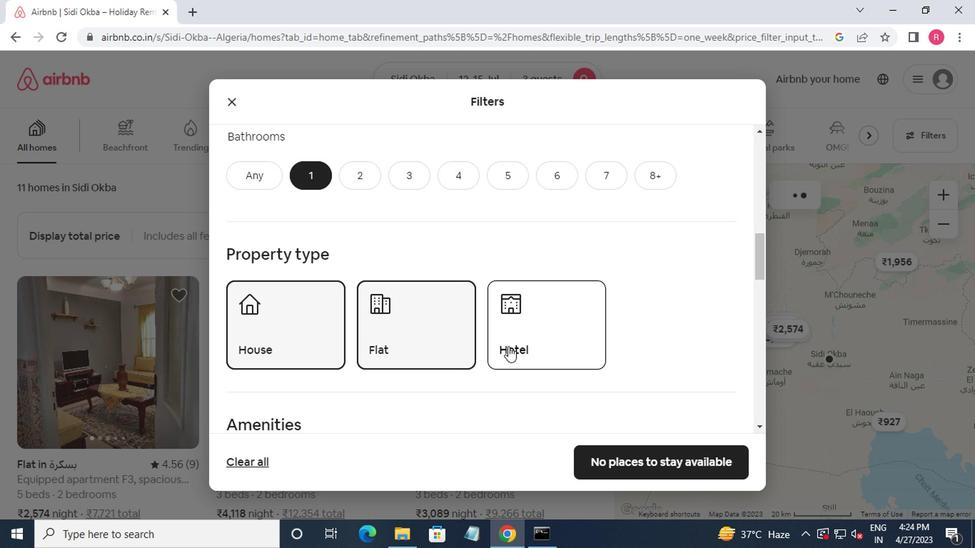 
Action: Mouse pressed left at (505, 347)
Screenshot: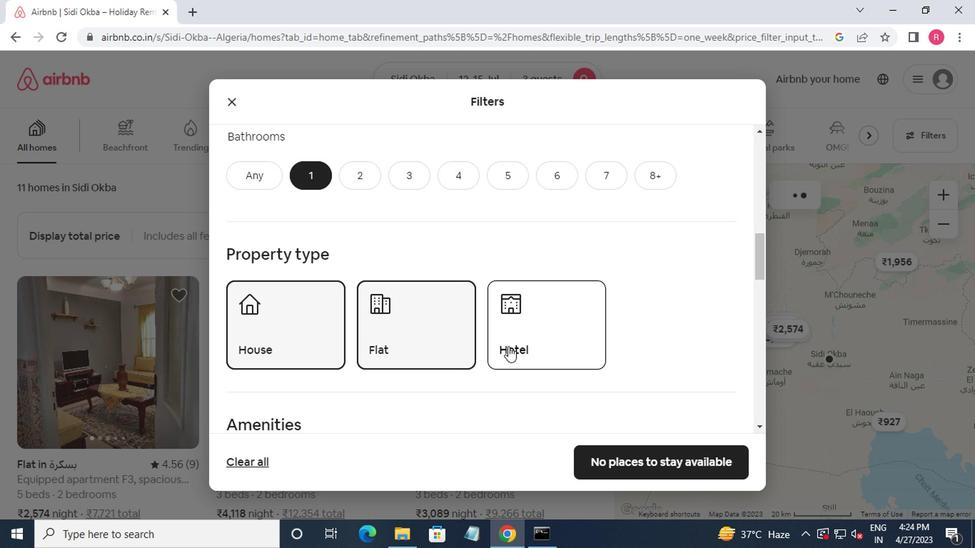 
Action: Mouse scrolled (505, 346) with delta (0, -1)
Screenshot: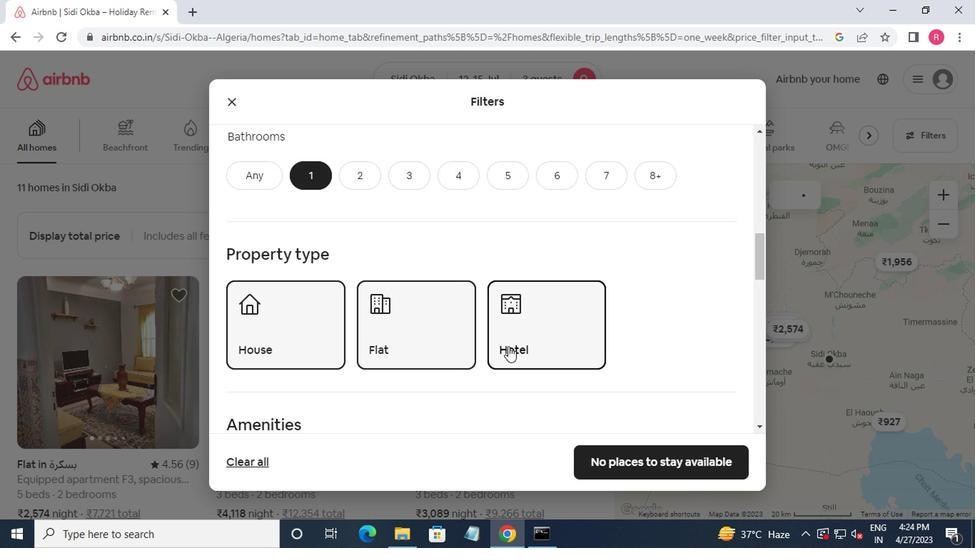 
Action: Mouse scrolled (505, 346) with delta (0, -1)
Screenshot: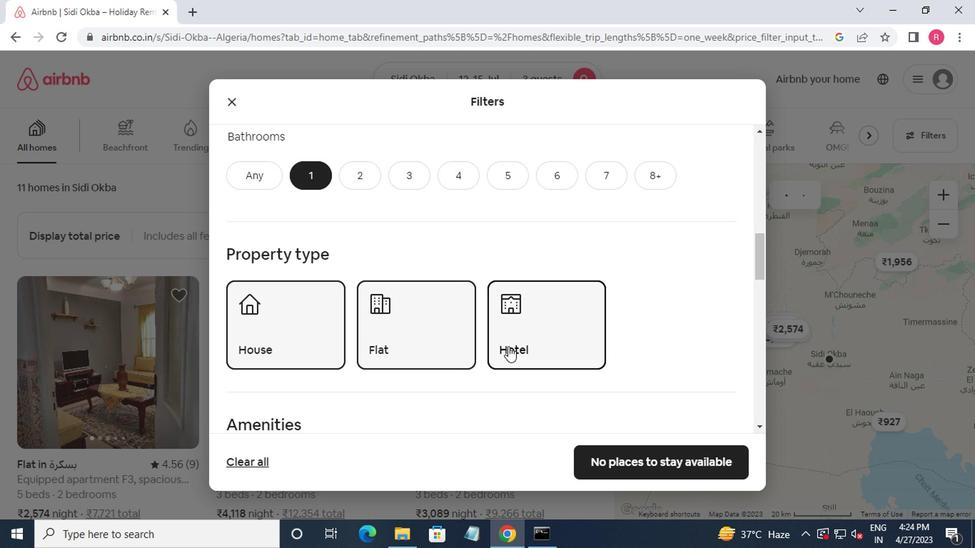 
Action: Mouse moved to (292, 390)
Screenshot: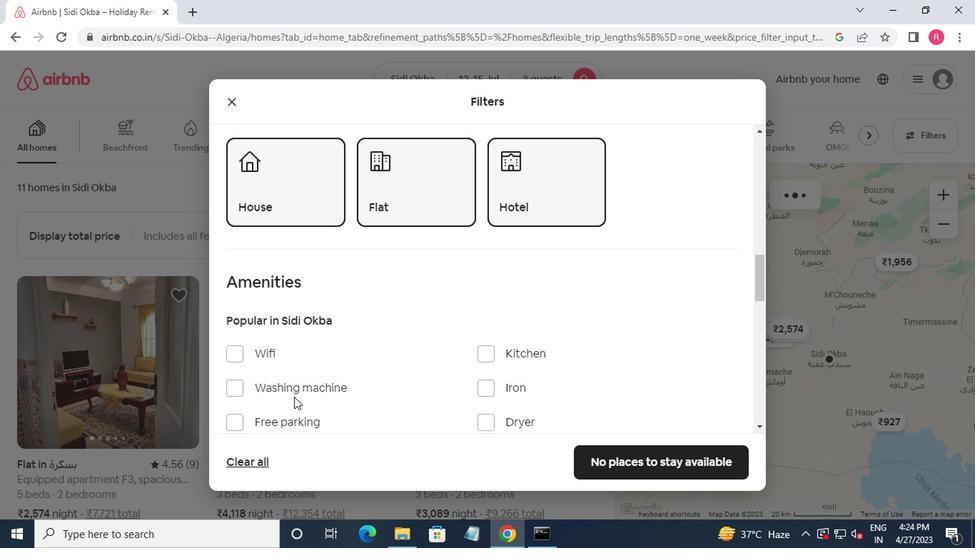 
Action: Mouse pressed left at (292, 390)
Screenshot: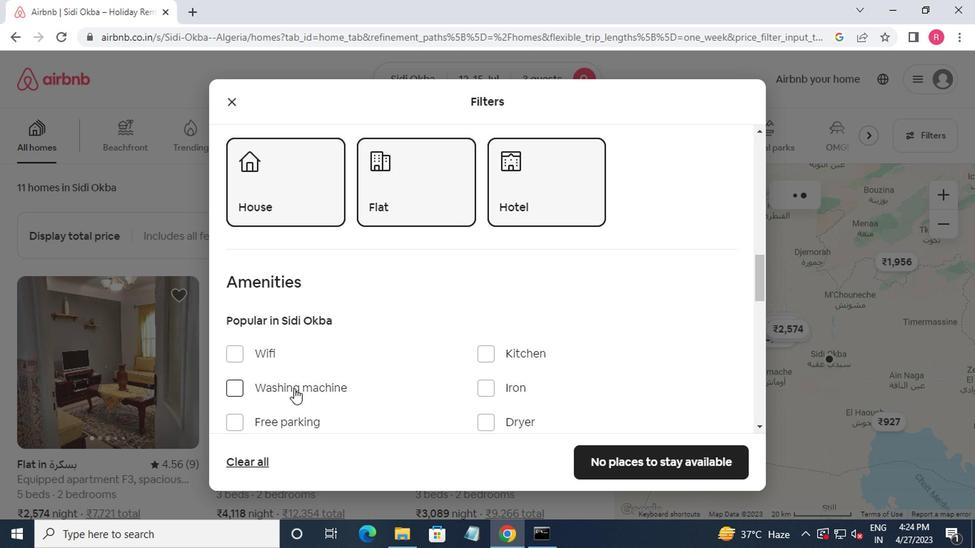 
Action: Mouse moved to (300, 381)
Screenshot: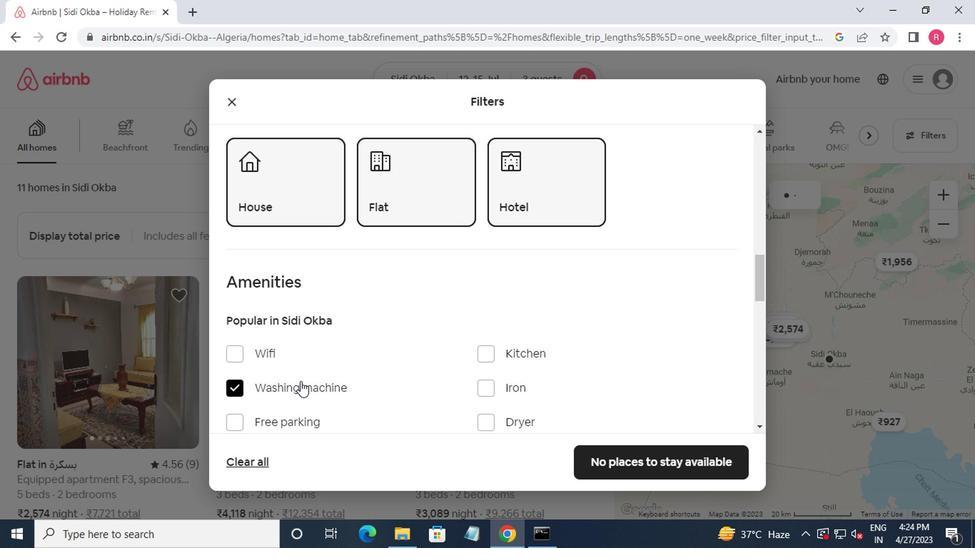 
Action: Mouse scrolled (300, 380) with delta (0, -1)
Screenshot: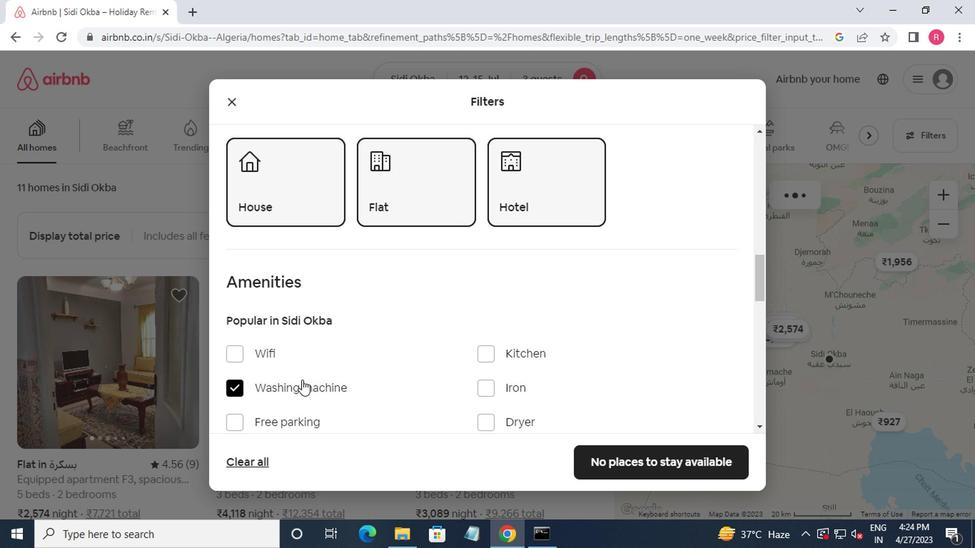 
Action: Mouse scrolled (300, 380) with delta (0, -1)
Screenshot: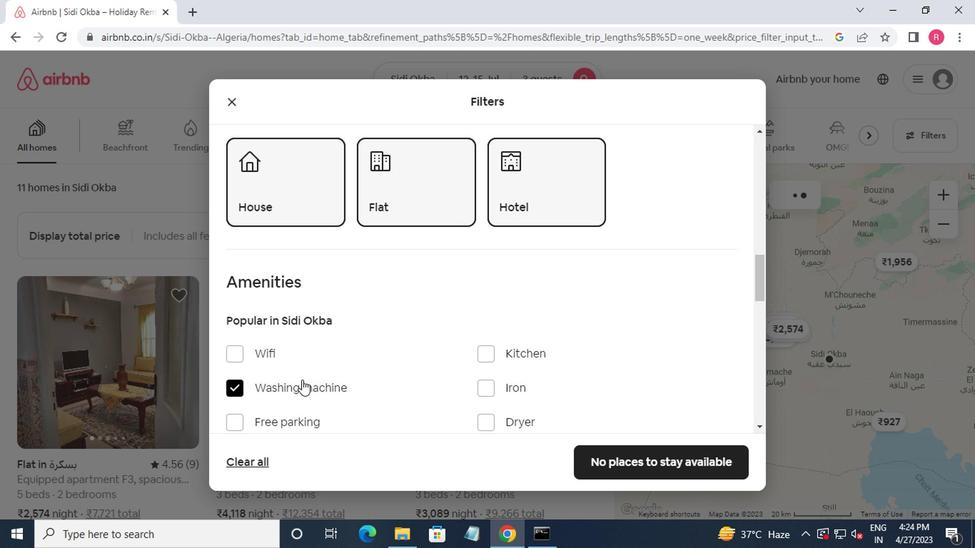 
Action: Mouse moved to (301, 381)
Screenshot: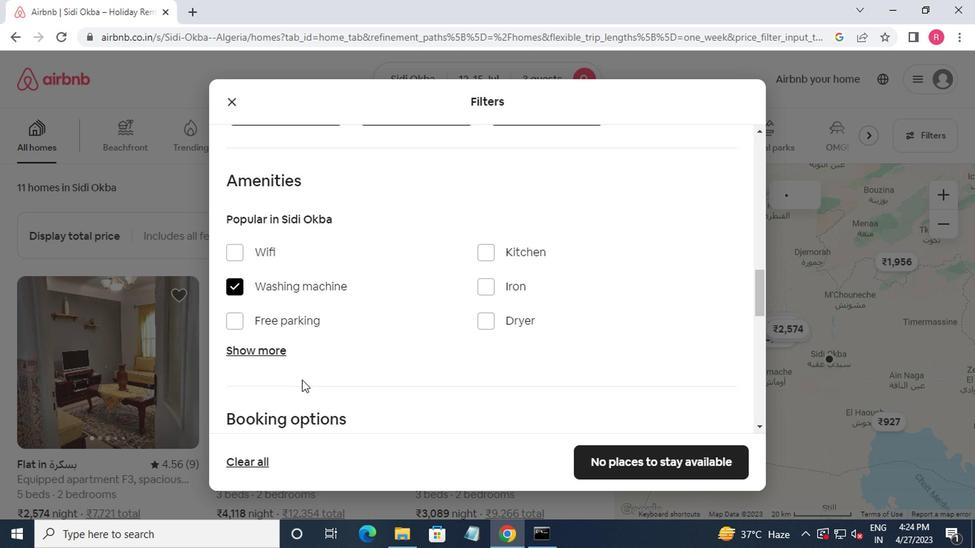 
Action: Mouse scrolled (301, 380) with delta (0, -1)
Screenshot: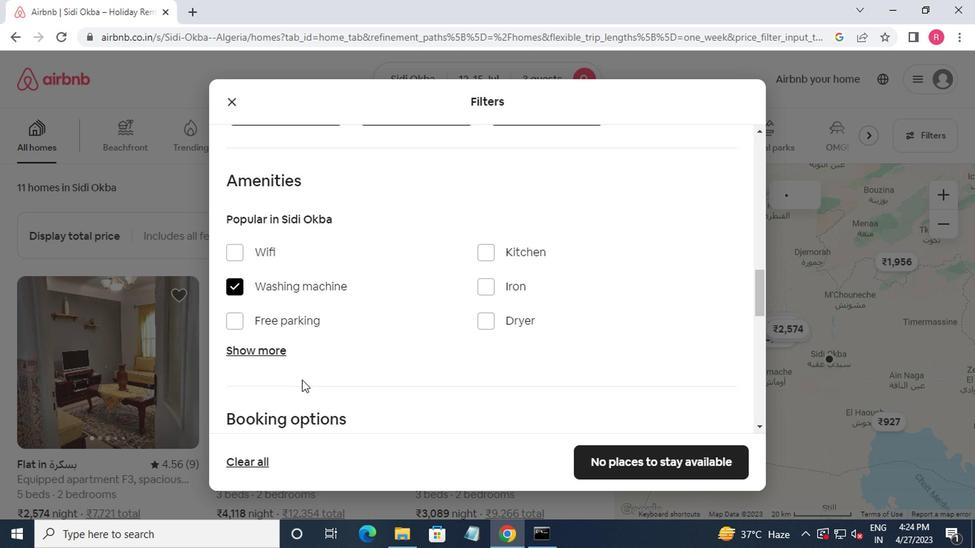 
Action: Mouse moved to (303, 387)
Screenshot: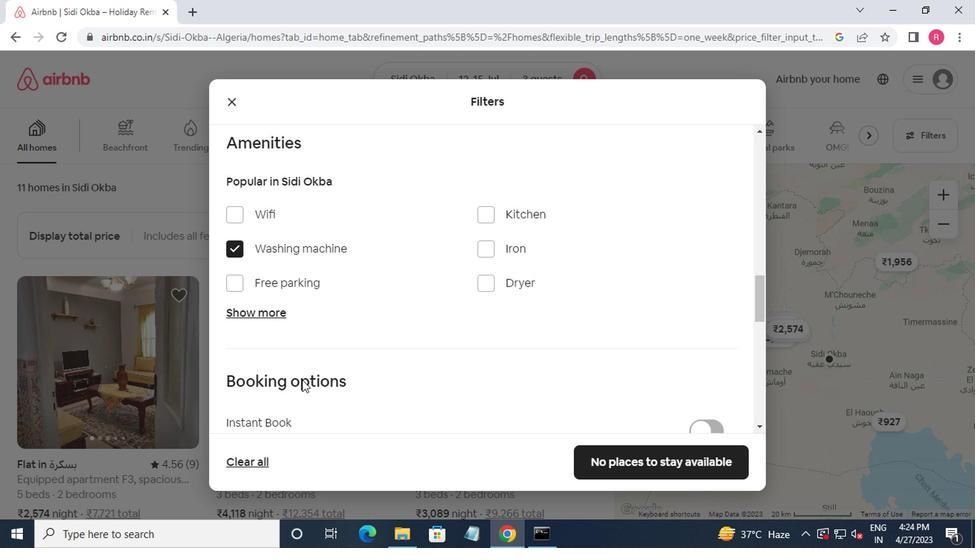 
Action: Mouse scrolled (303, 386) with delta (0, 0)
Screenshot: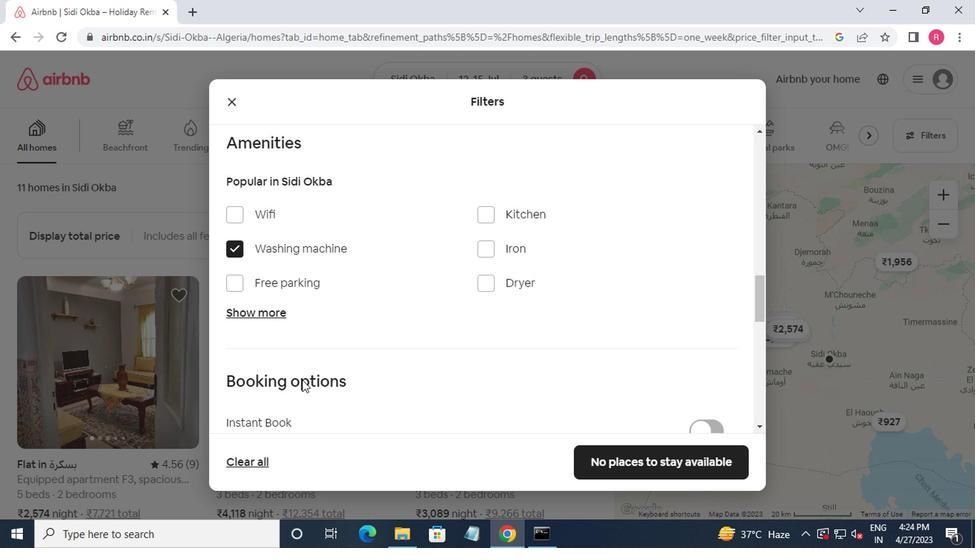
Action: Mouse moved to (327, 396)
Screenshot: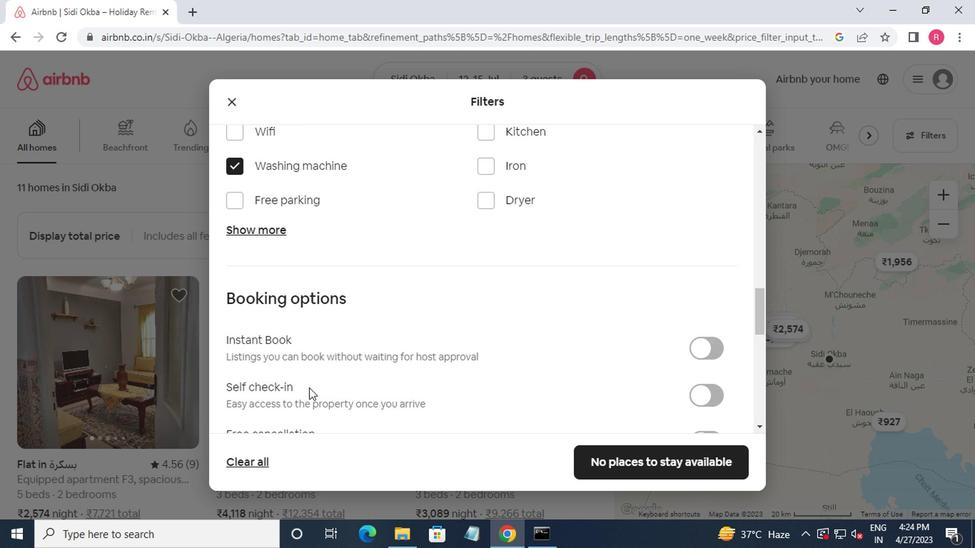 
Action: Mouse scrolled (327, 395) with delta (0, -1)
Screenshot: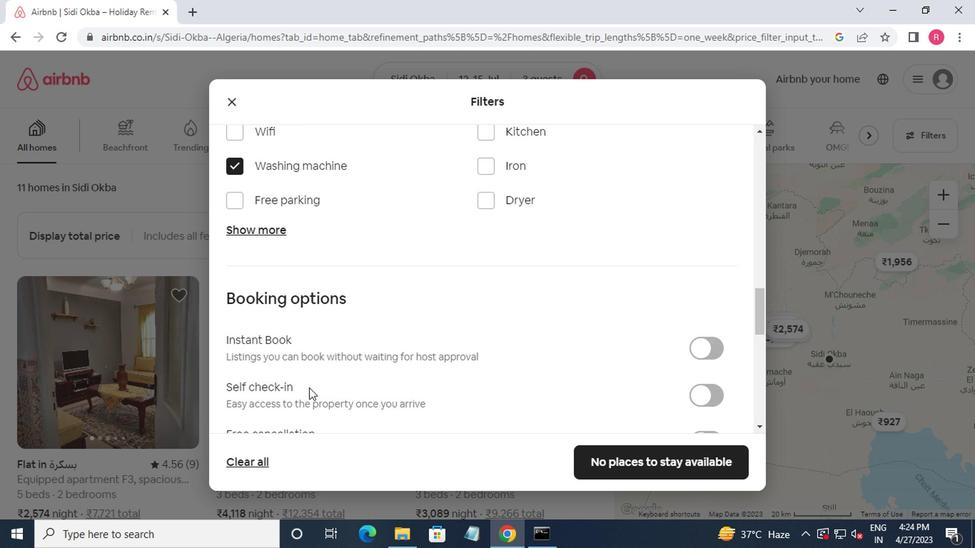 
Action: Mouse moved to (688, 269)
Screenshot: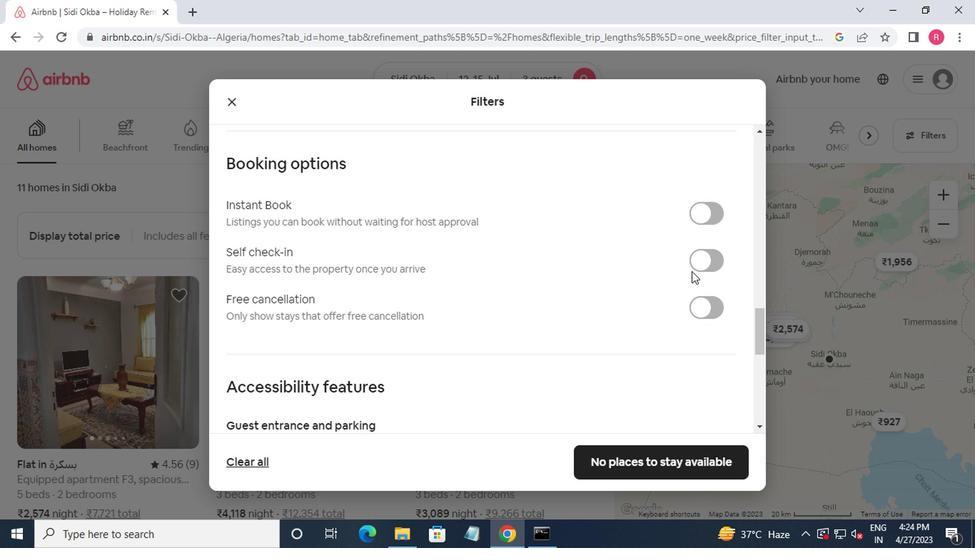 
Action: Mouse pressed left at (688, 269)
Screenshot: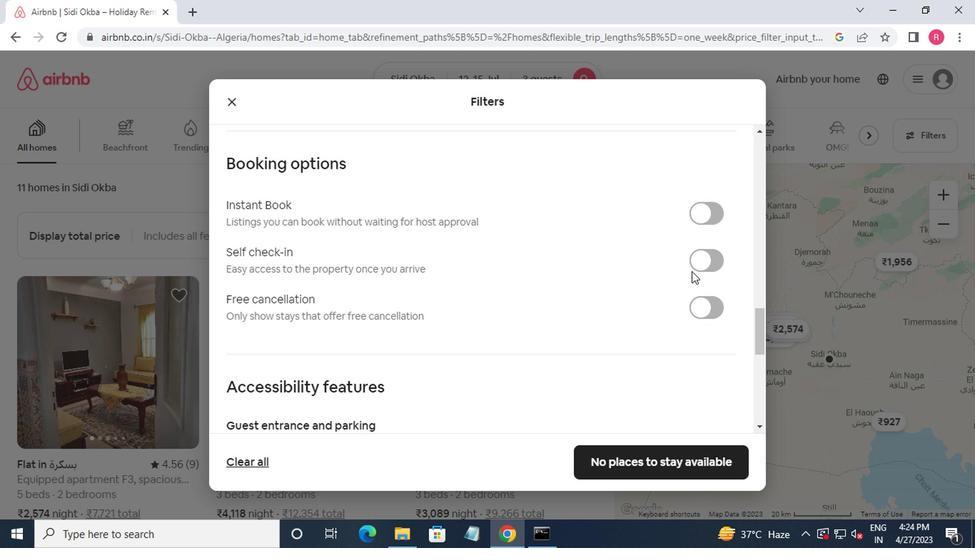 
Action: Mouse moved to (699, 264)
Screenshot: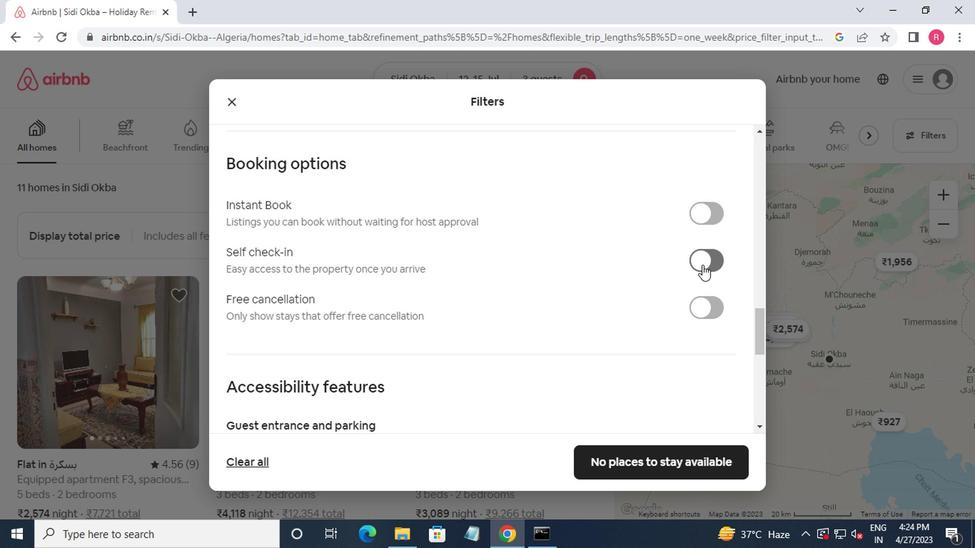 
Action: Mouse pressed left at (699, 264)
Screenshot: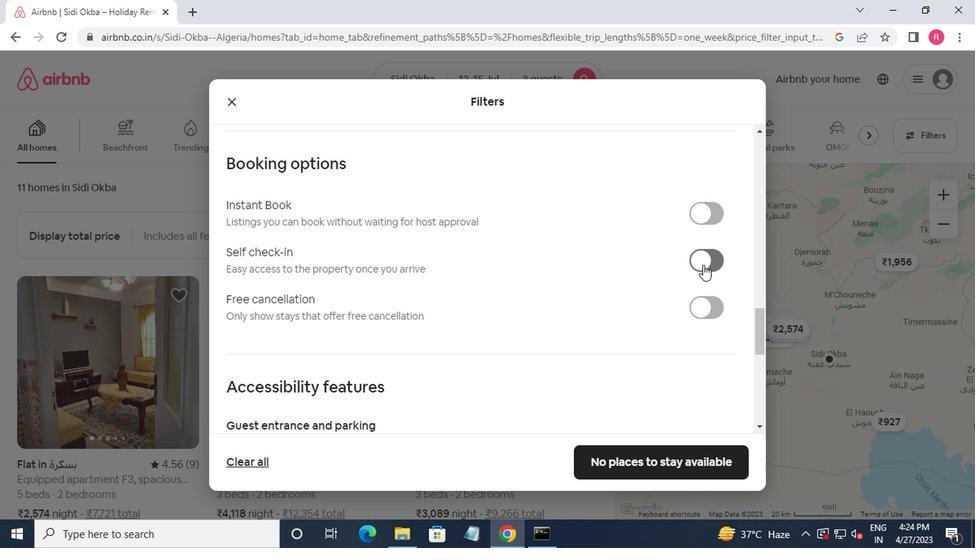 
Action: Mouse moved to (650, 470)
Screenshot: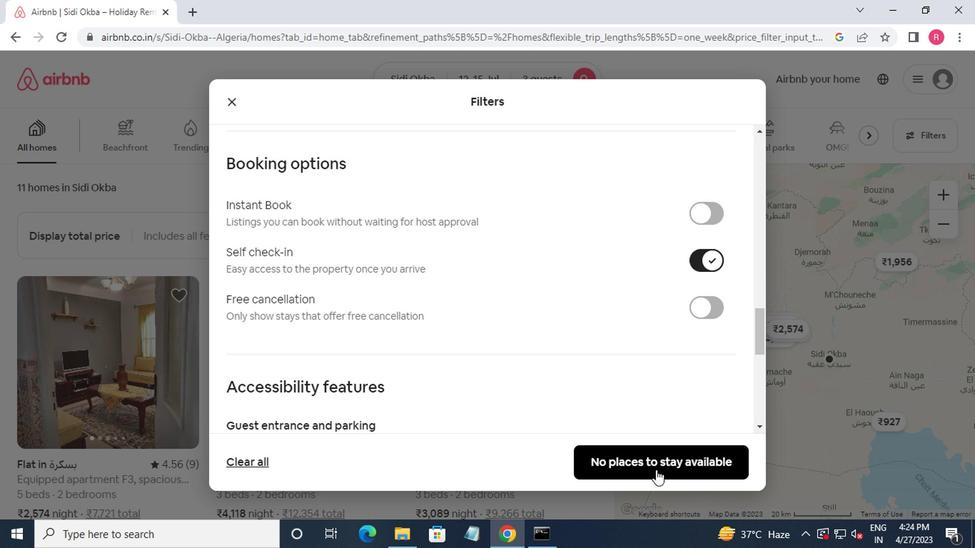 
Action: Mouse pressed left at (650, 470)
Screenshot: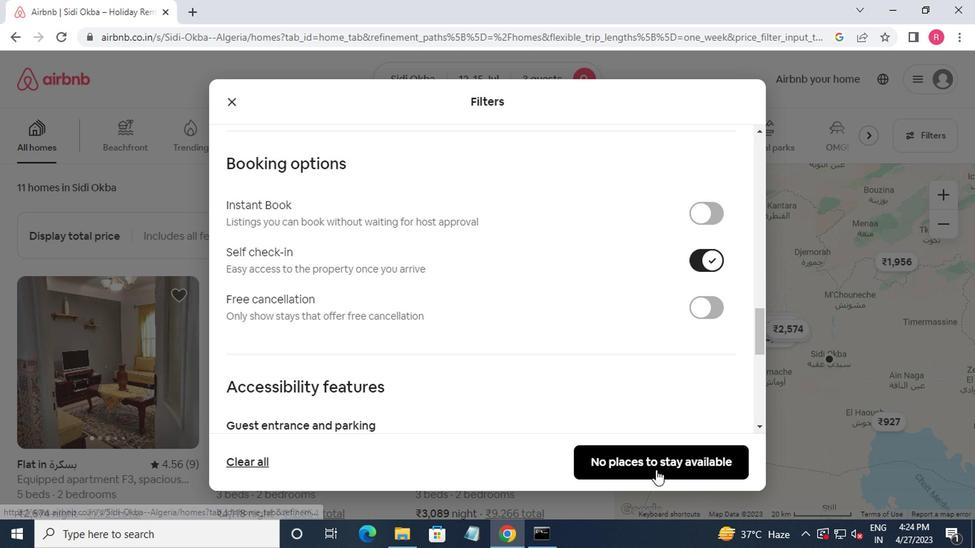 
Action: Mouse moved to (648, 466)
Screenshot: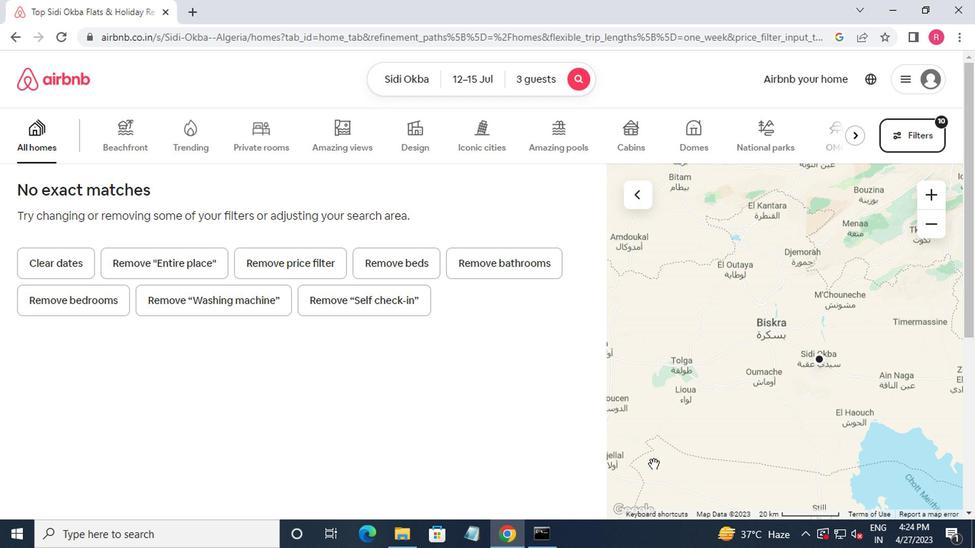 
